 Task: Find connections with filter location Rāyadrug with filter topic #training with filter profile language English with filter current company NIIT Technologies Limited with filter school Veer Bahadur Singh Purvanchal University, Jaunpur with filter industry Defense and Space Manufacturing with filter service category Search Engine Optimization (SEO) with filter keywords title Doctor
Action: Mouse moved to (524, 47)
Screenshot: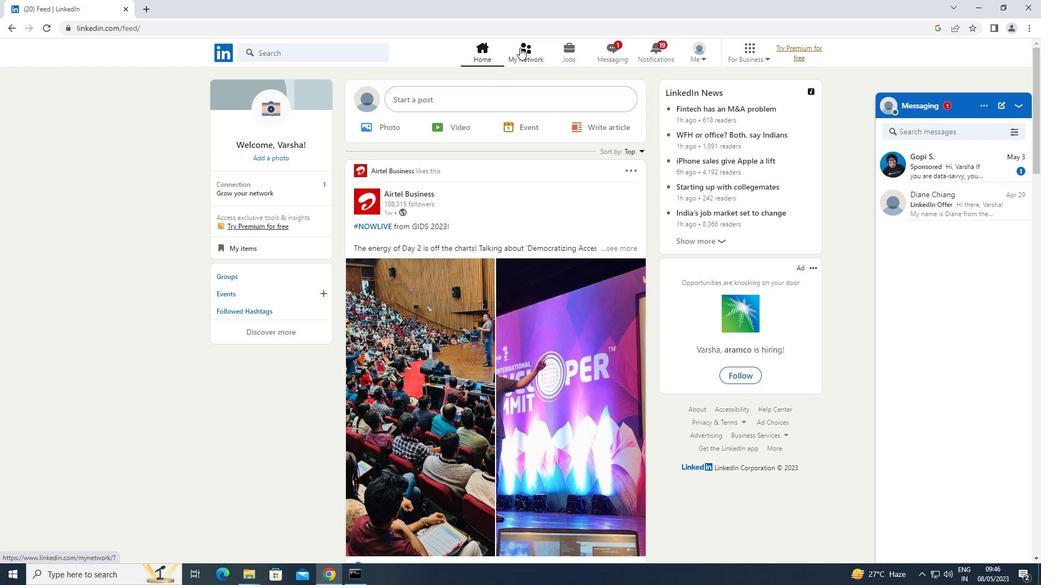 
Action: Mouse pressed left at (524, 47)
Screenshot: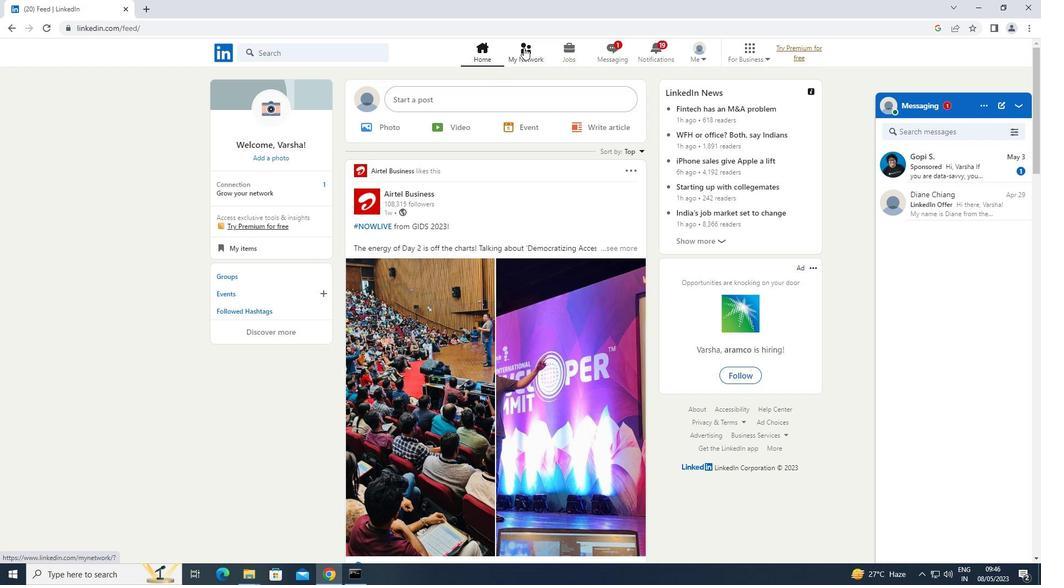 
Action: Mouse moved to (260, 105)
Screenshot: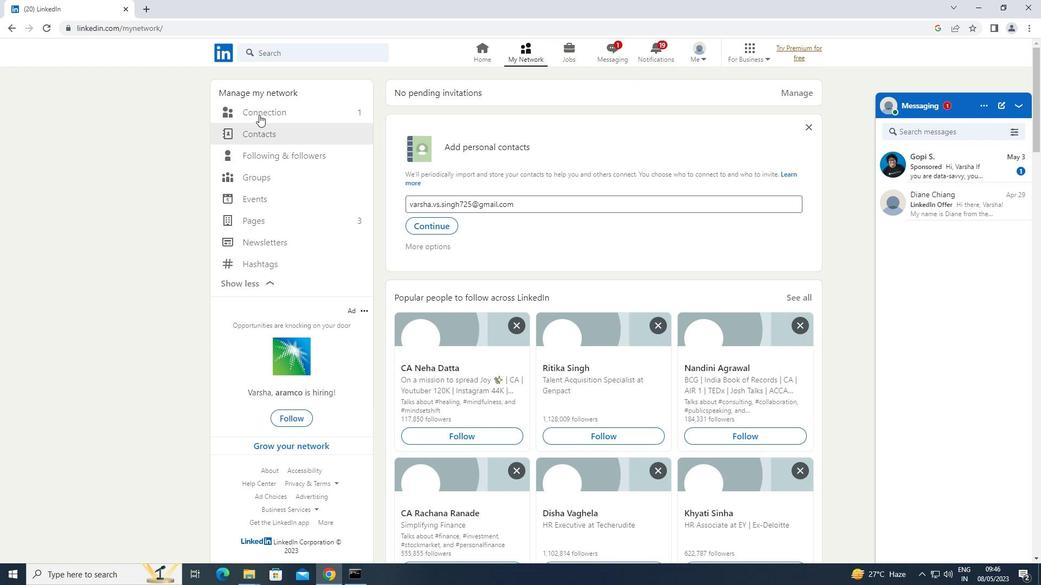 
Action: Mouse pressed left at (260, 105)
Screenshot: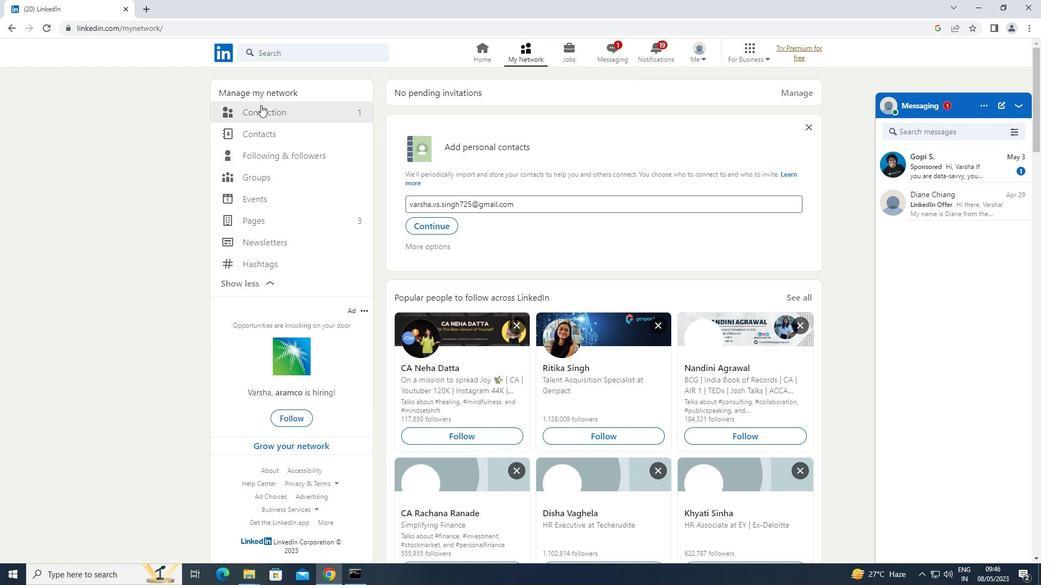 
Action: Mouse moved to (259, 115)
Screenshot: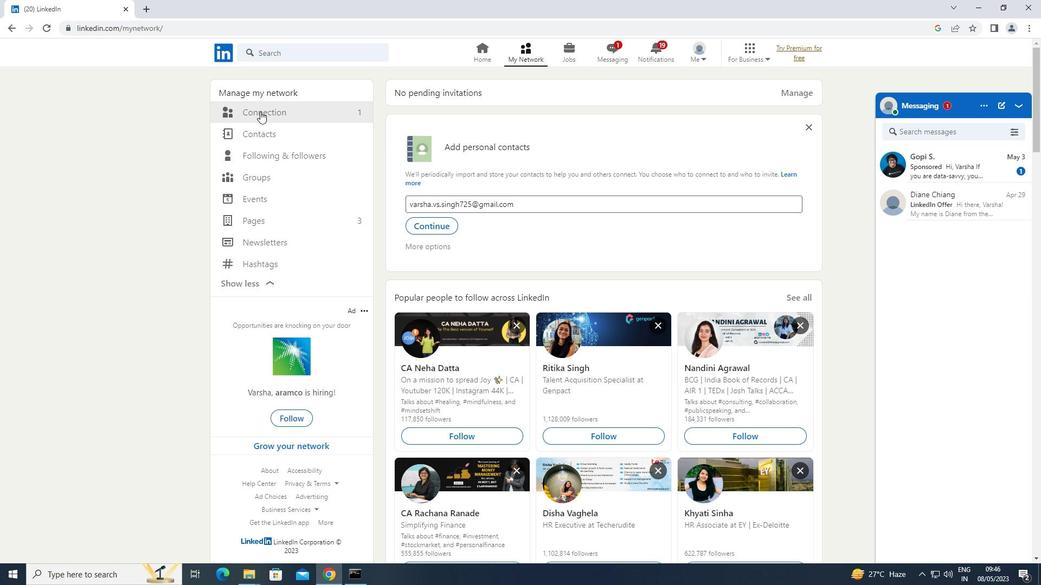 
Action: Mouse pressed left at (259, 115)
Screenshot: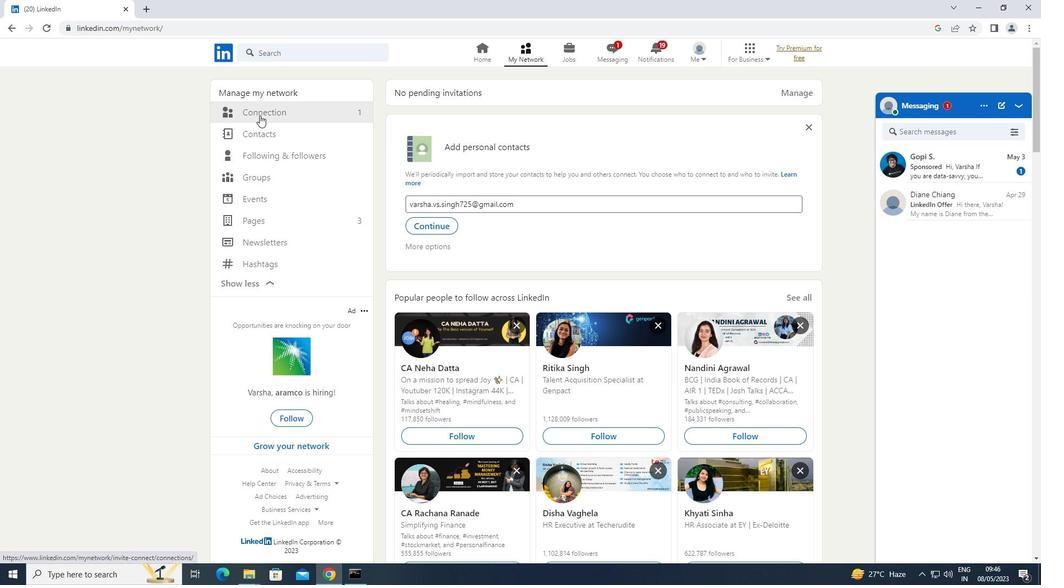 
Action: Mouse moved to (624, 114)
Screenshot: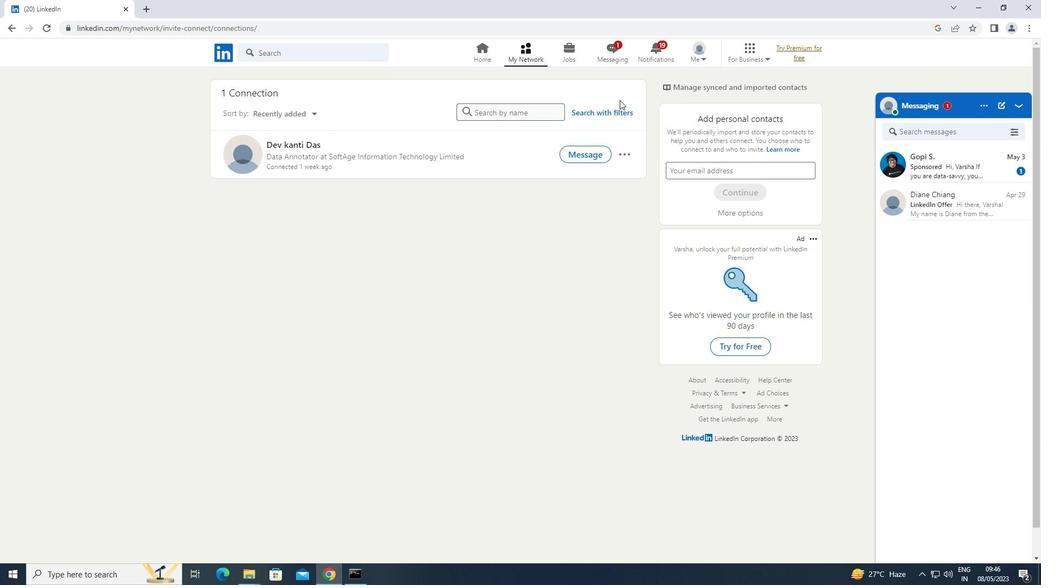 
Action: Mouse pressed left at (624, 114)
Screenshot: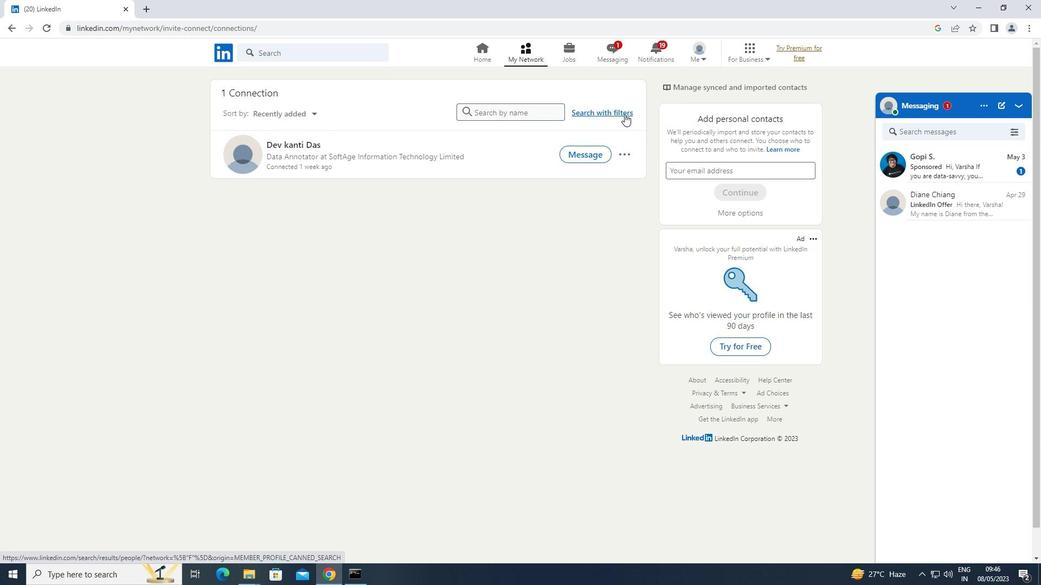 
Action: Mouse moved to (556, 82)
Screenshot: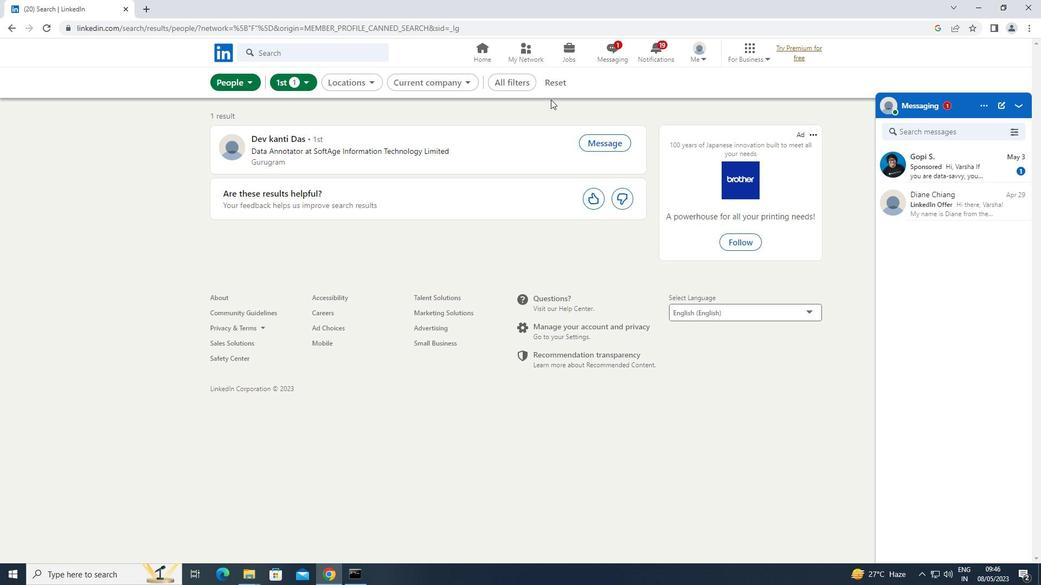 
Action: Mouse pressed left at (556, 82)
Screenshot: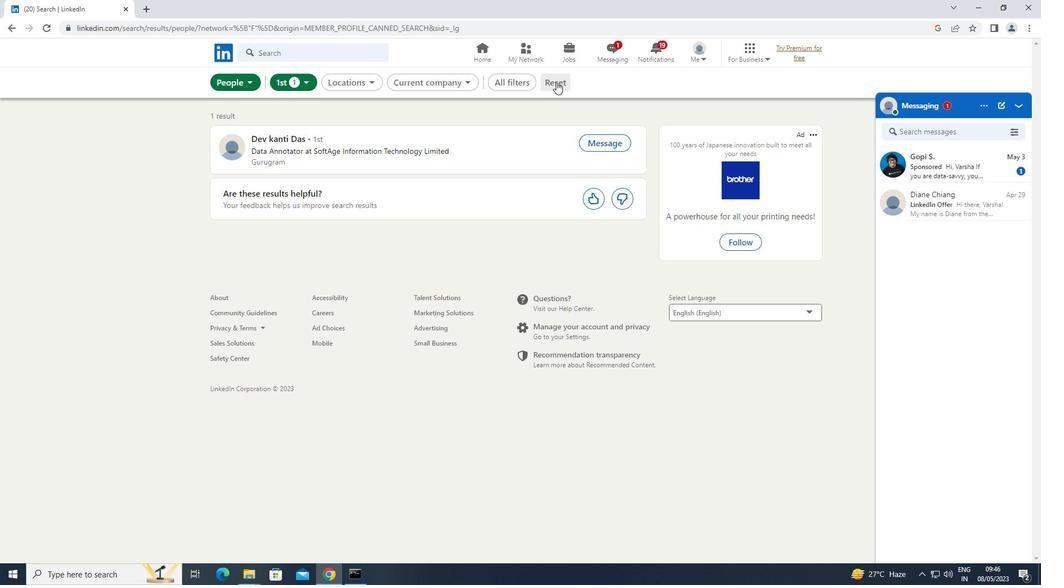 
Action: Mouse moved to (555, 82)
Screenshot: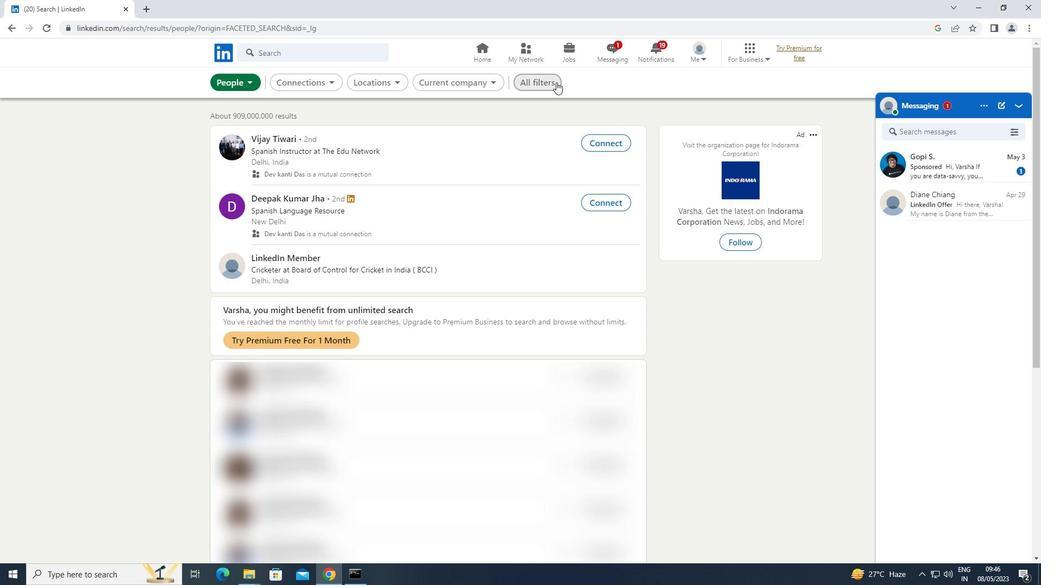 
Action: Mouse pressed left at (555, 82)
Screenshot: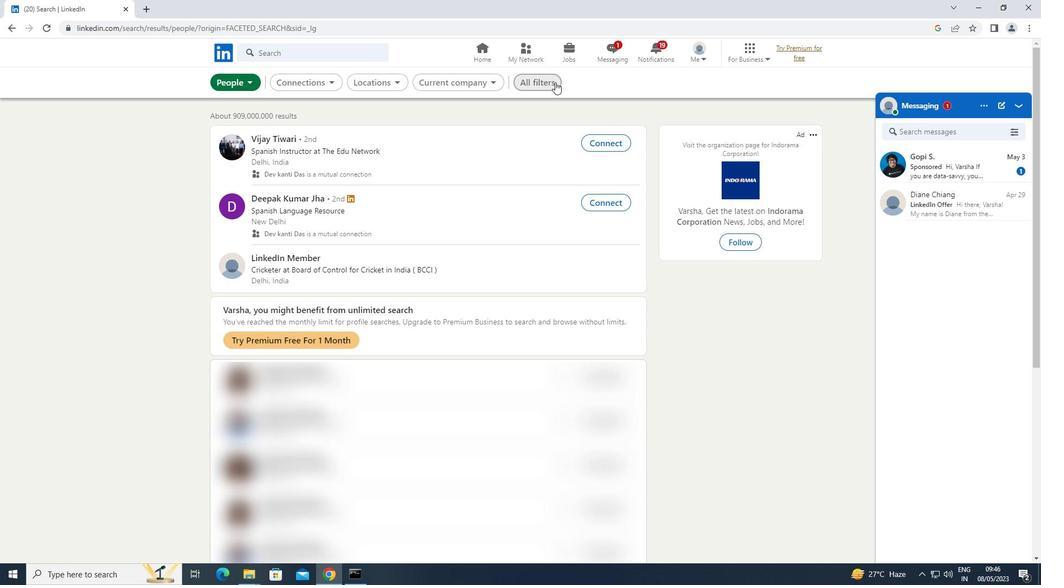 
Action: Mouse moved to (852, 228)
Screenshot: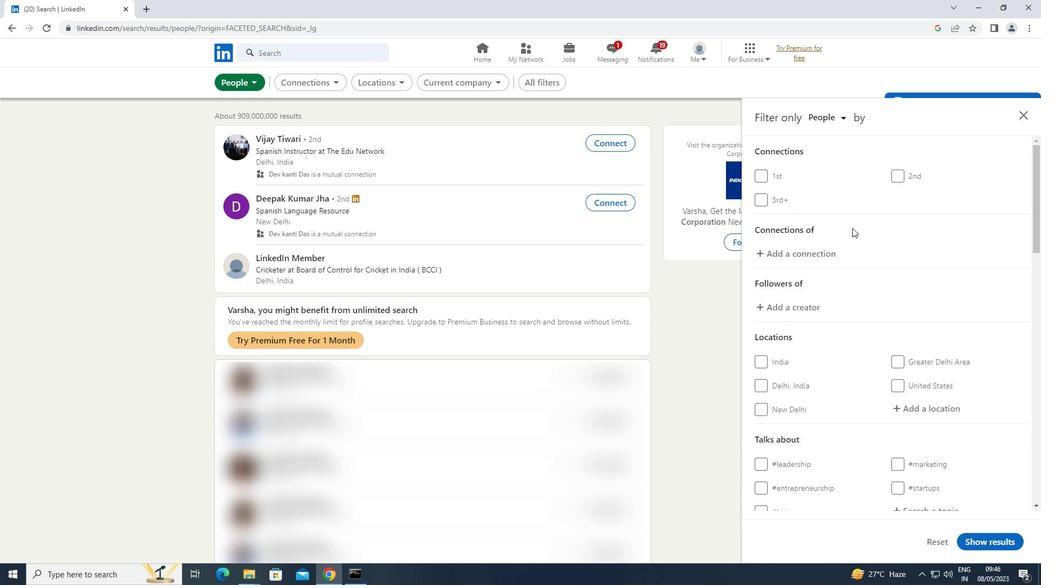 
Action: Mouse scrolled (852, 228) with delta (0, 0)
Screenshot: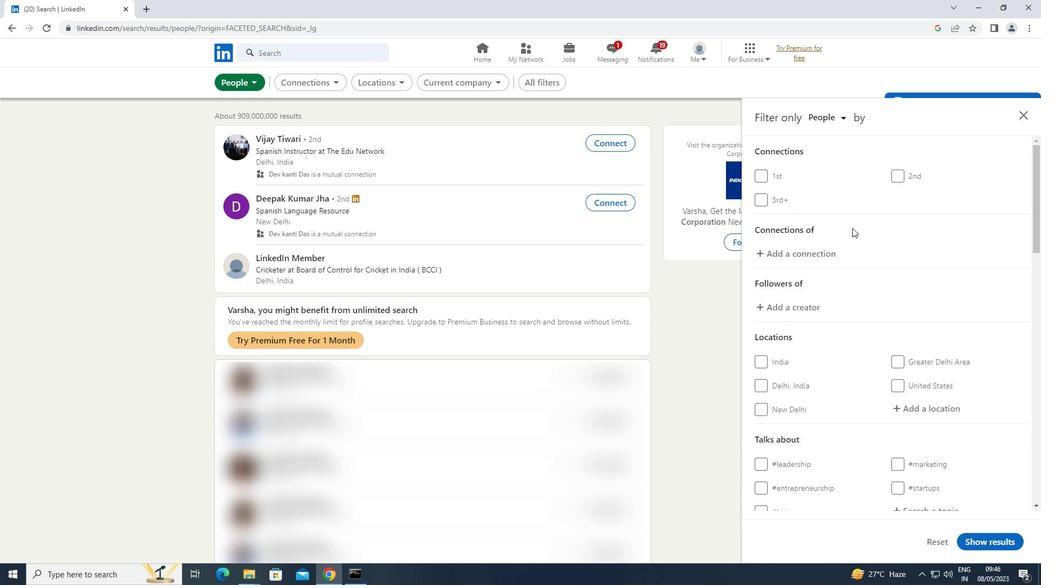 
Action: Mouse scrolled (852, 228) with delta (0, 0)
Screenshot: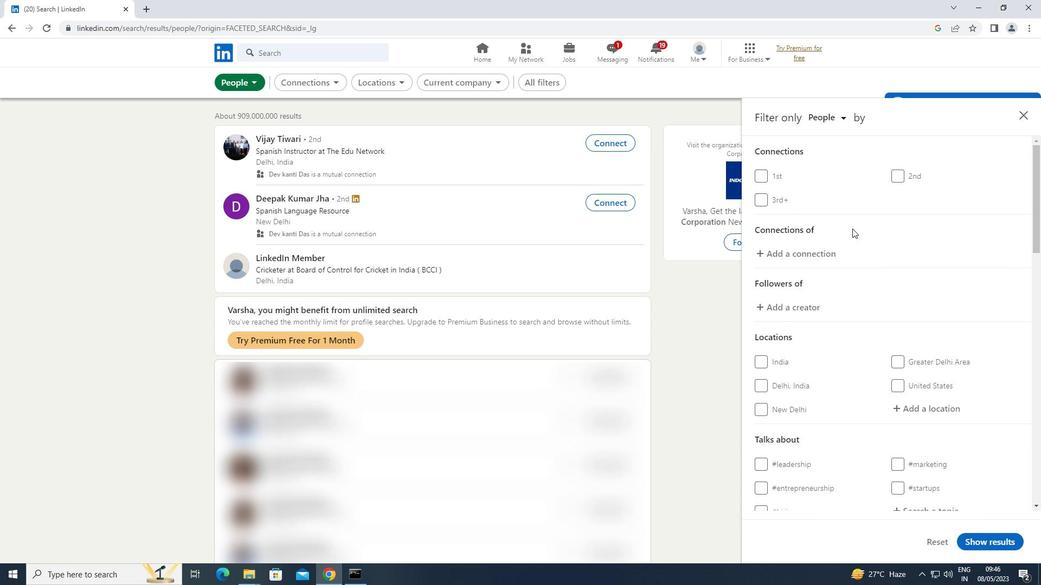 
Action: Mouse moved to (908, 294)
Screenshot: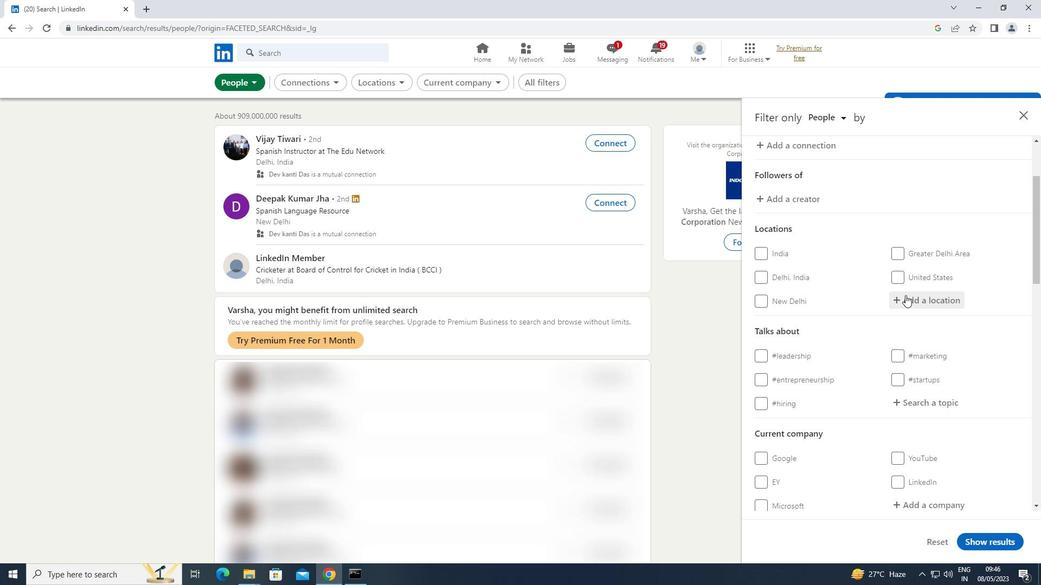 
Action: Mouse pressed left at (908, 294)
Screenshot: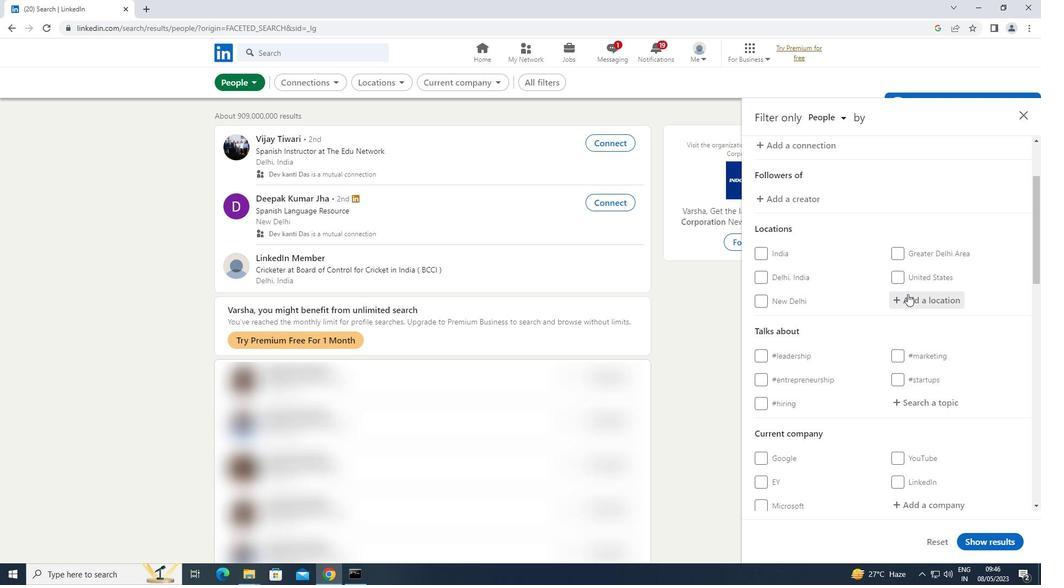 
Action: Key pressed <Key.shift>RAYADRUG
Screenshot: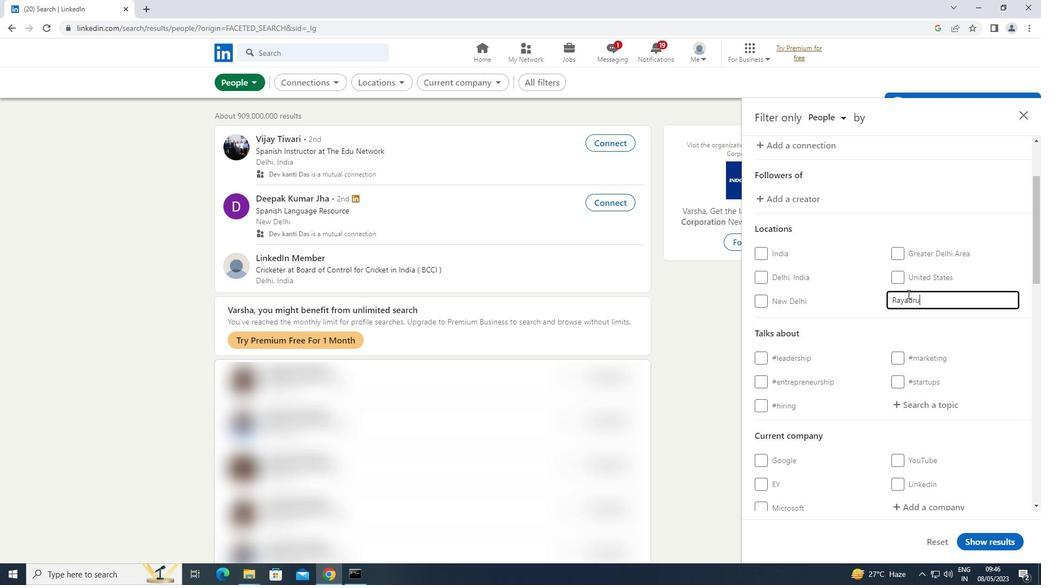 
Action: Mouse moved to (920, 352)
Screenshot: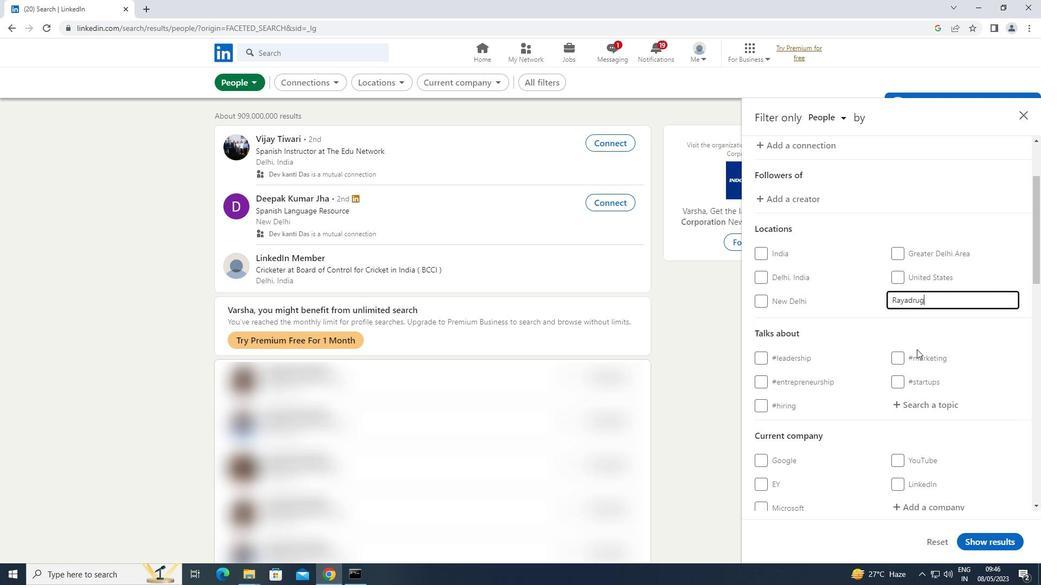 
Action: Mouse scrolled (920, 351) with delta (0, 0)
Screenshot: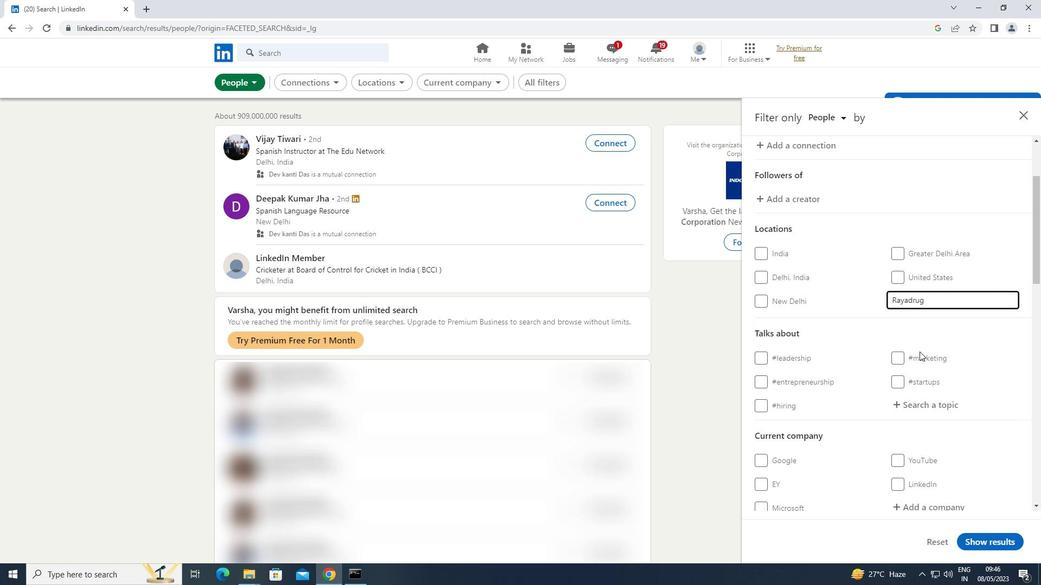 
Action: Mouse moved to (936, 346)
Screenshot: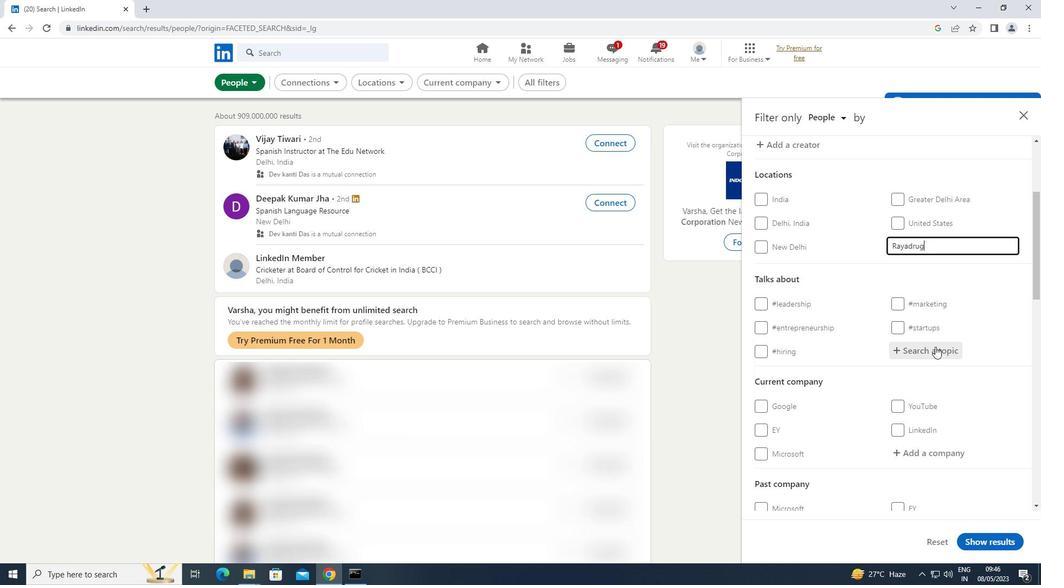 
Action: Mouse pressed left at (936, 346)
Screenshot: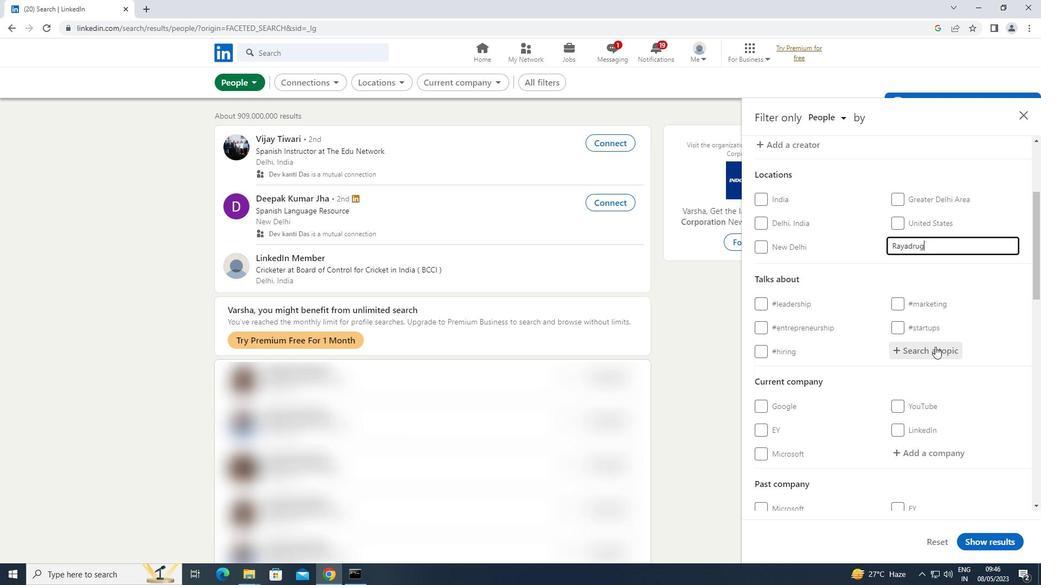 
Action: Key pressed TRAINING
Screenshot: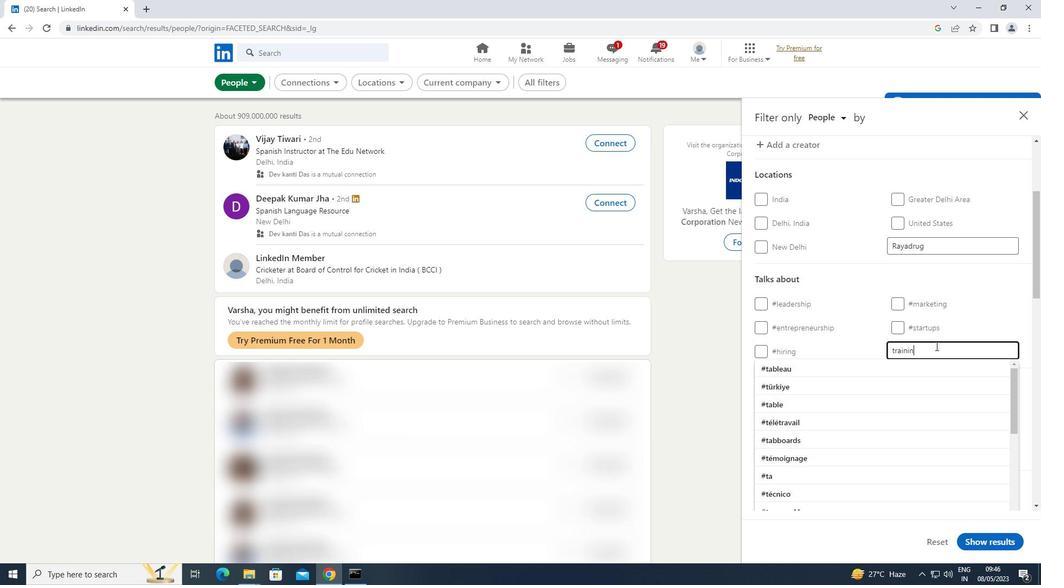 
Action: Mouse moved to (847, 366)
Screenshot: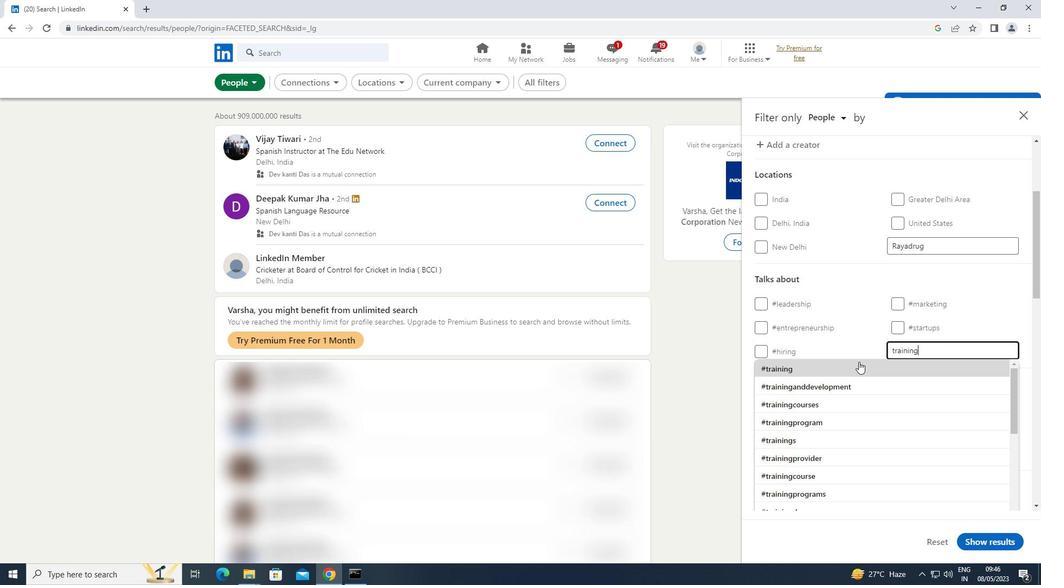 
Action: Mouse pressed left at (847, 366)
Screenshot: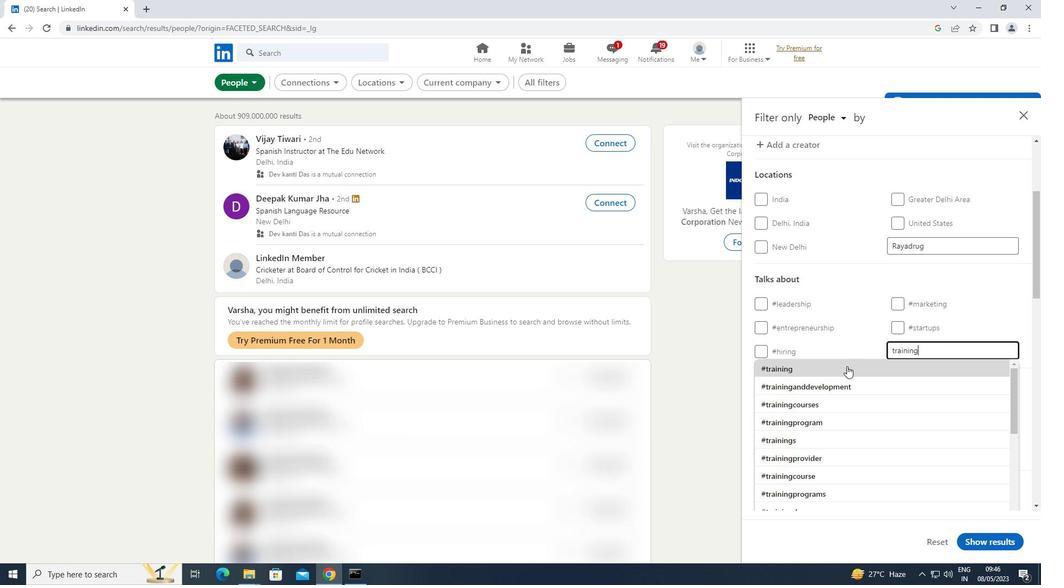 
Action: Mouse scrolled (847, 366) with delta (0, 0)
Screenshot: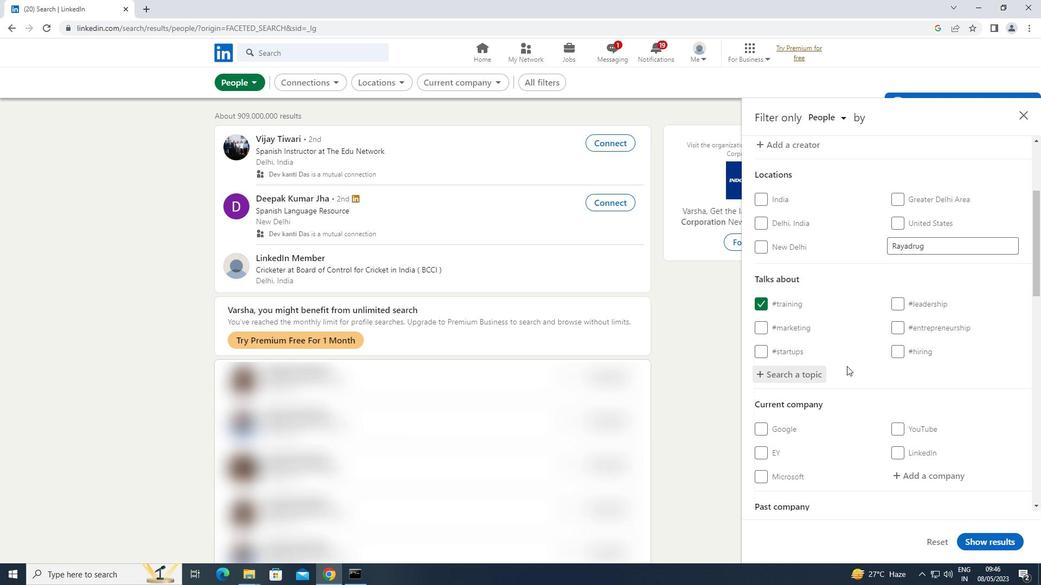 
Action: Mouse scrolled (847, 366) with delta (0, 0)
Screenshot: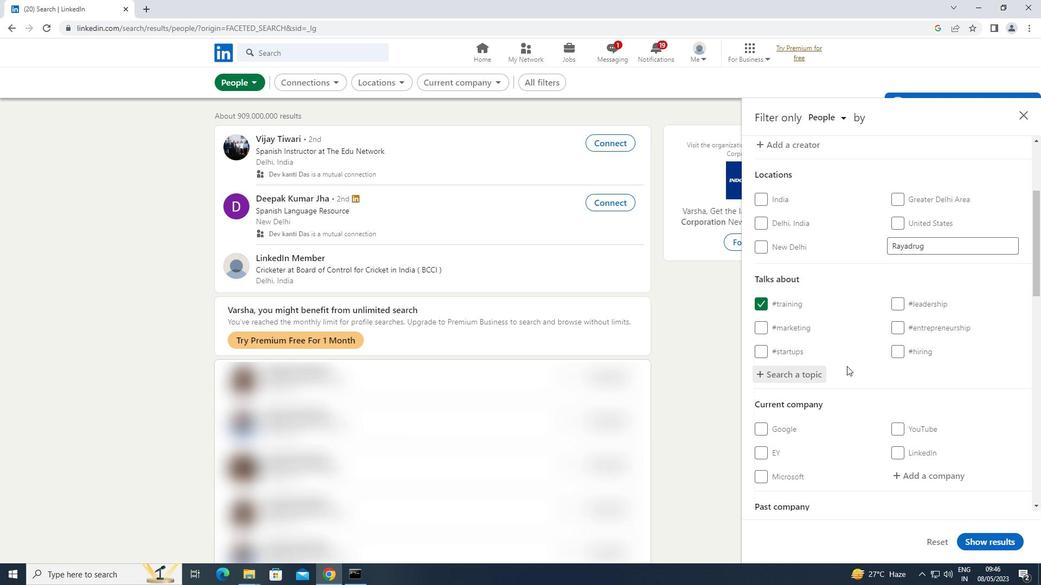 
Action: Mouse scrolled (847, 366) with delta (0, 0)
Screenshot: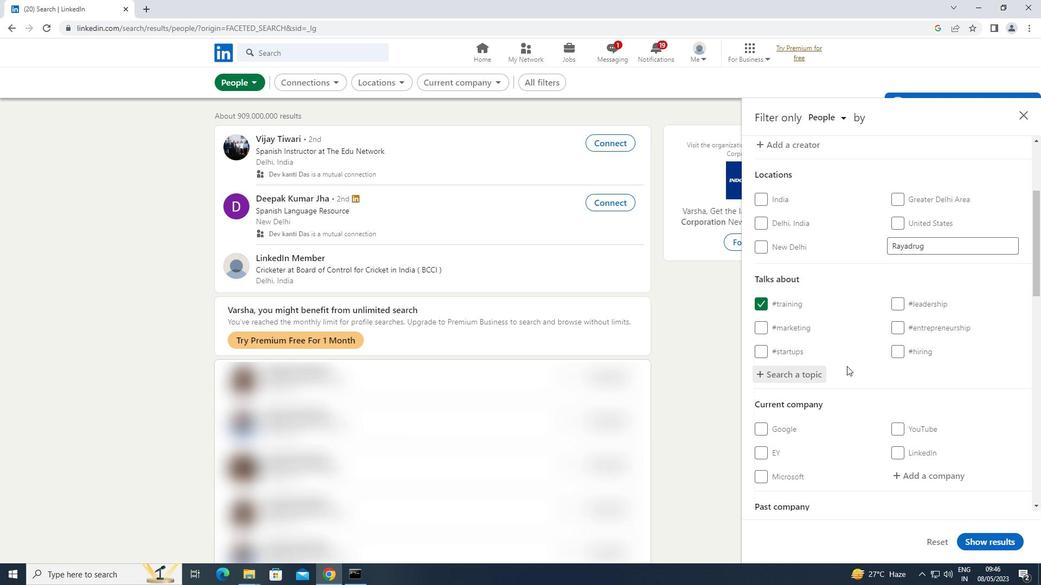 
Action: Mouse scrolled (847, 366) with delta (0, 0)
Screenshot: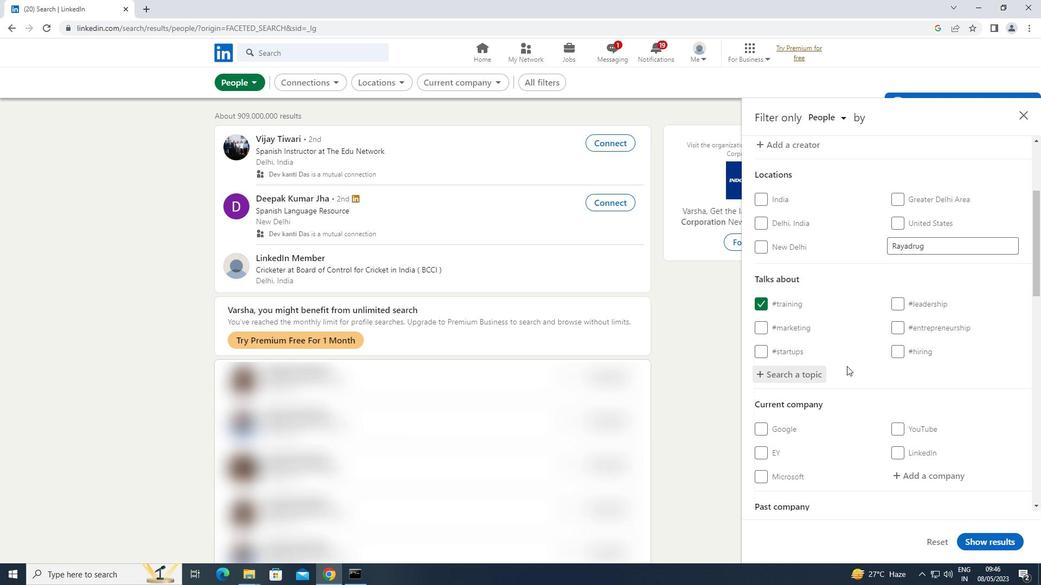 
Action: Mouse scrolled (847, 366) with delta (0, 0)
Screenshot: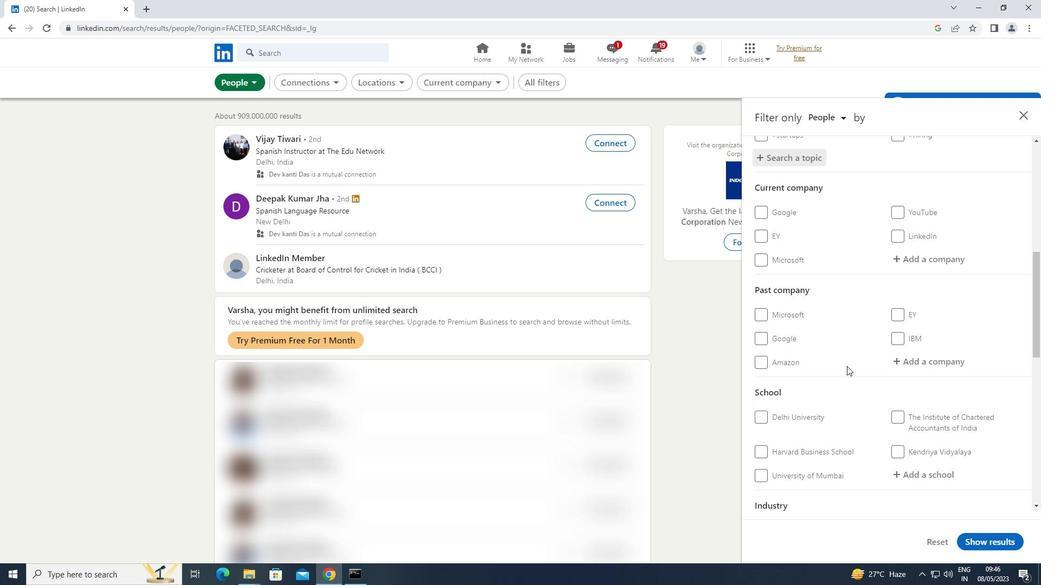 
Action: Mouse scrolled (847, 366) with delta (0, 0)
Screenshot: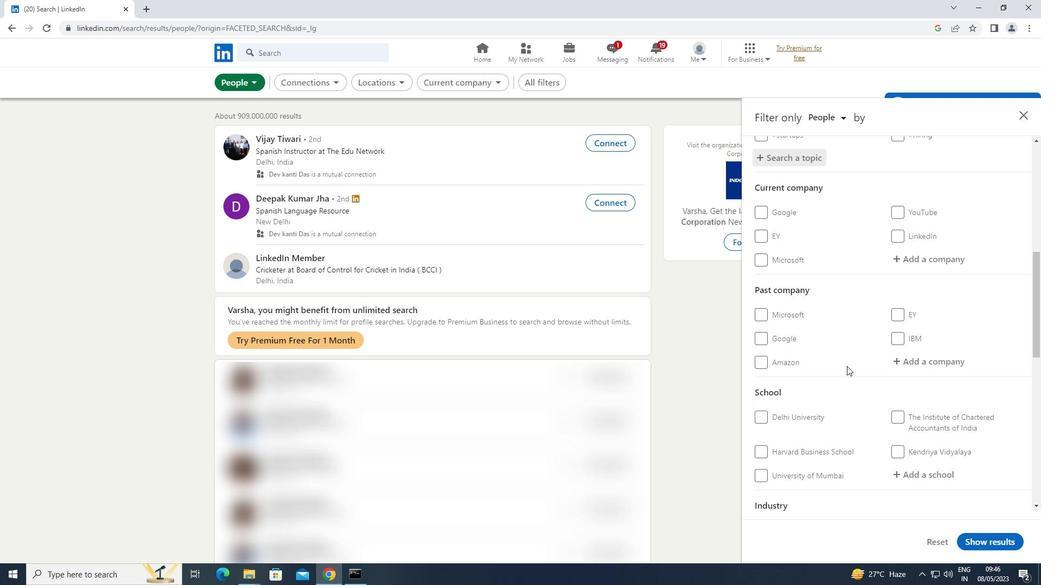 
Action: Mouse scrolled (847, 366) with delta (0, 0)
Screenshot: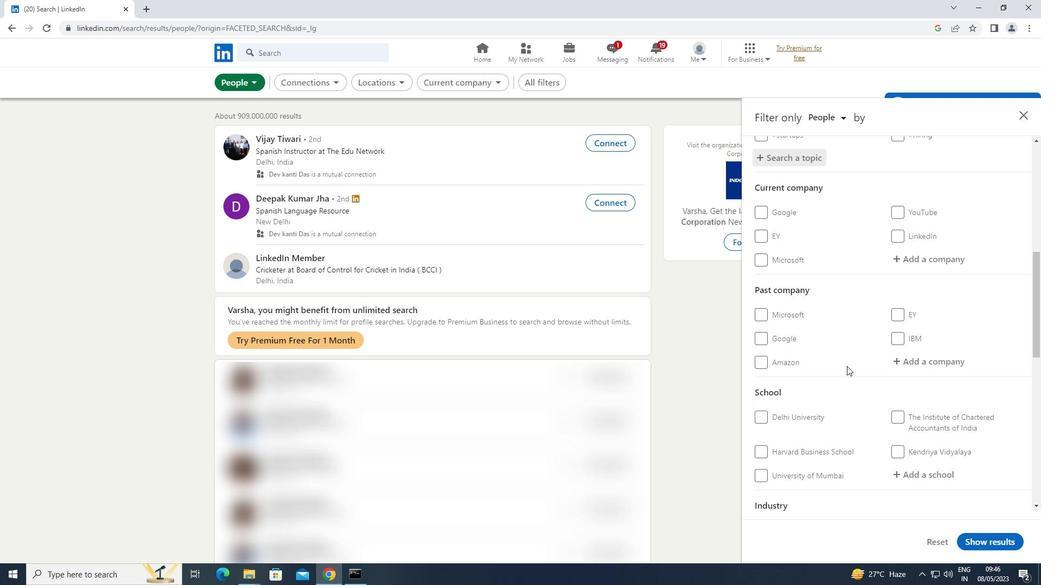 
Action: Mouse scrolled (847, 366) with delta (0, 0)
Screenshot: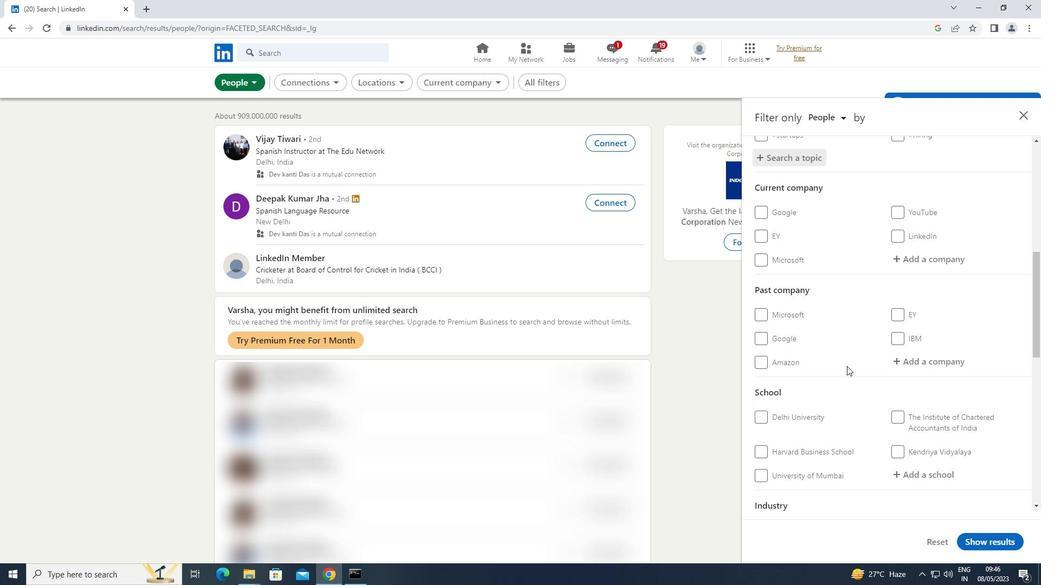 
Action: Mouse scrolled (847, 366) with delta (0, 0)
Screenshot: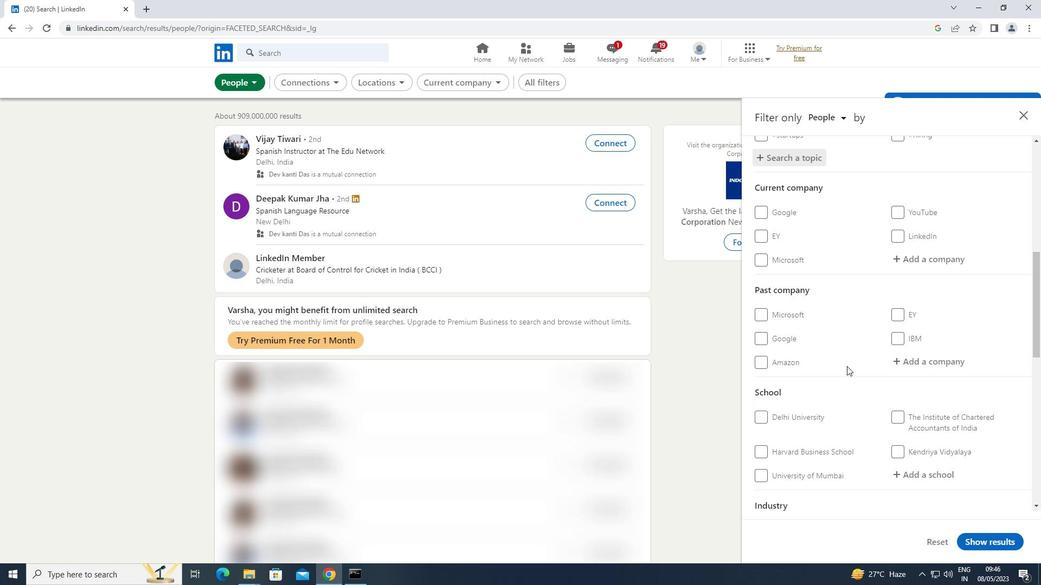 
Action: Mouse moved to (760, 384)
Screenshot: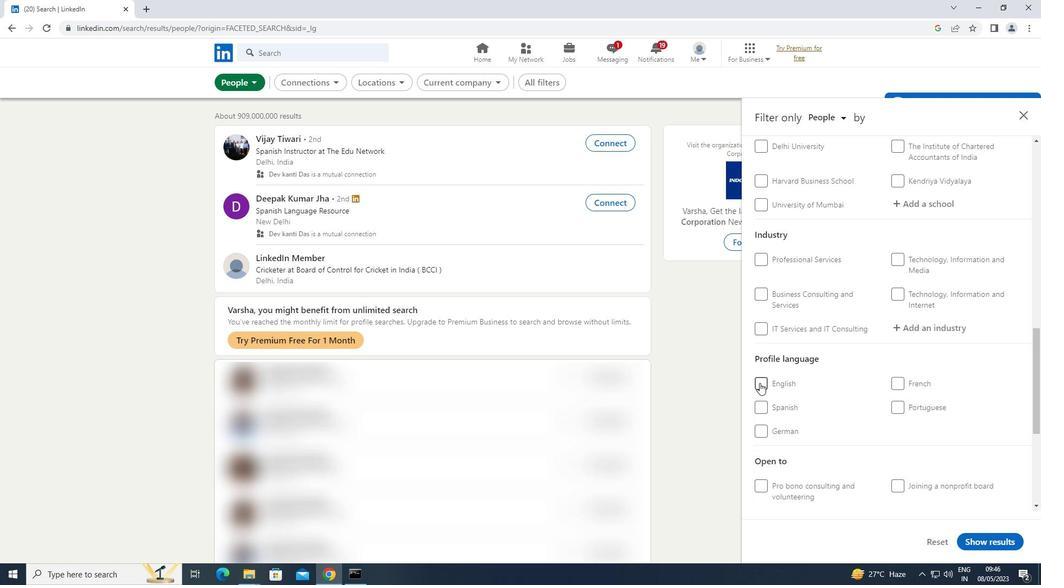 
Action: Mouse pressed left at (760, 384)
Screenshot: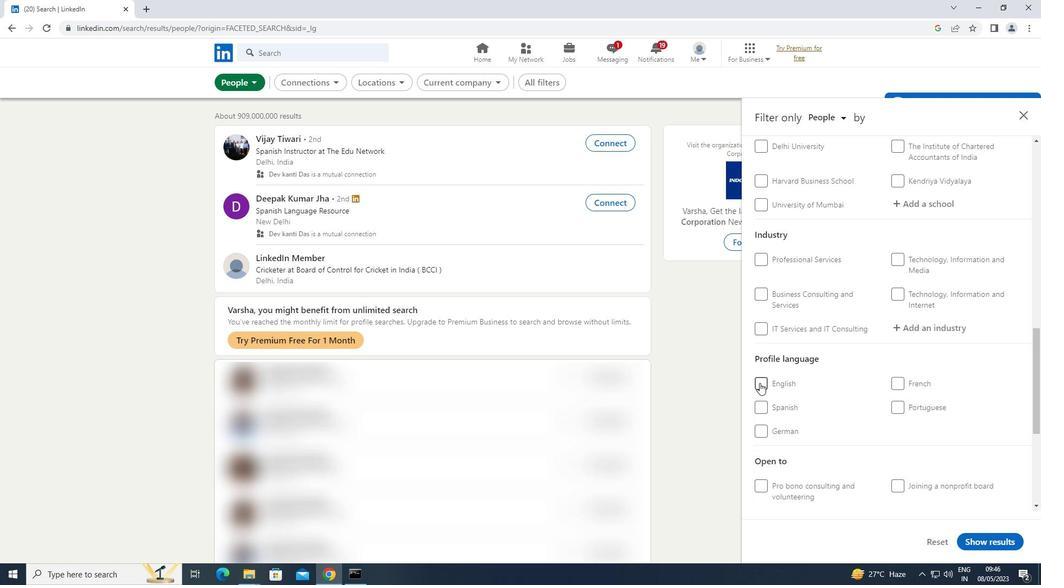 
Action: Mouse moved to (760, 381)
Screenshot: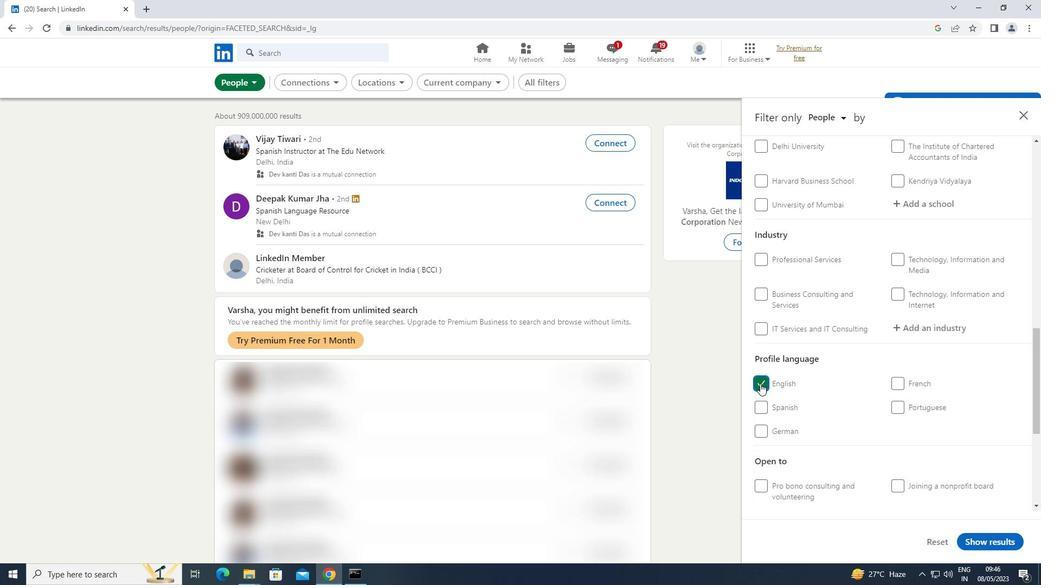 
Action: Mouse scrolled (760, 381) with delta (0, 0)
Screenshot: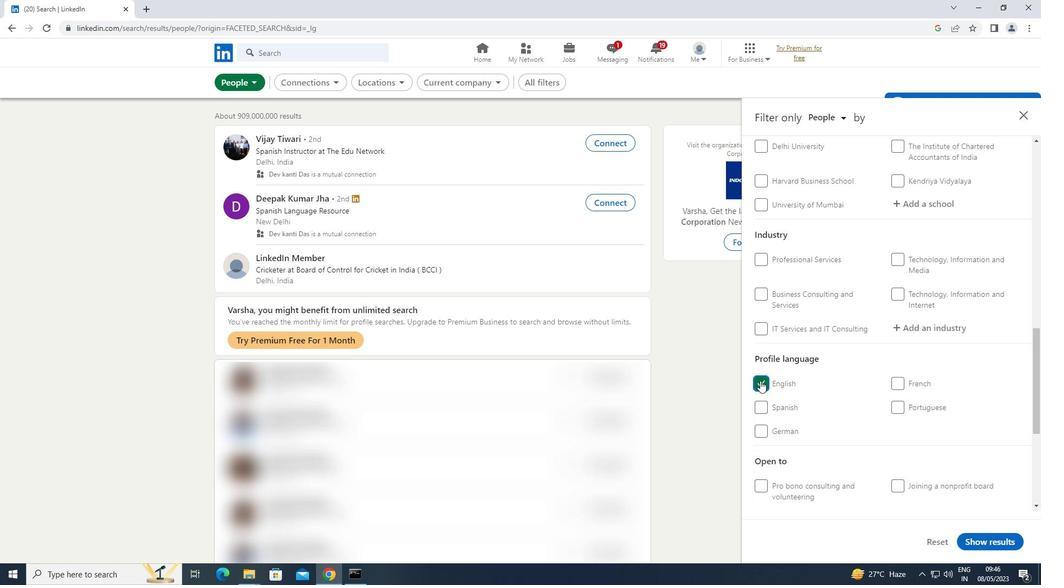 
Action: Mouse scrolled (760, 381) with delta (0, 0)
Screenshot: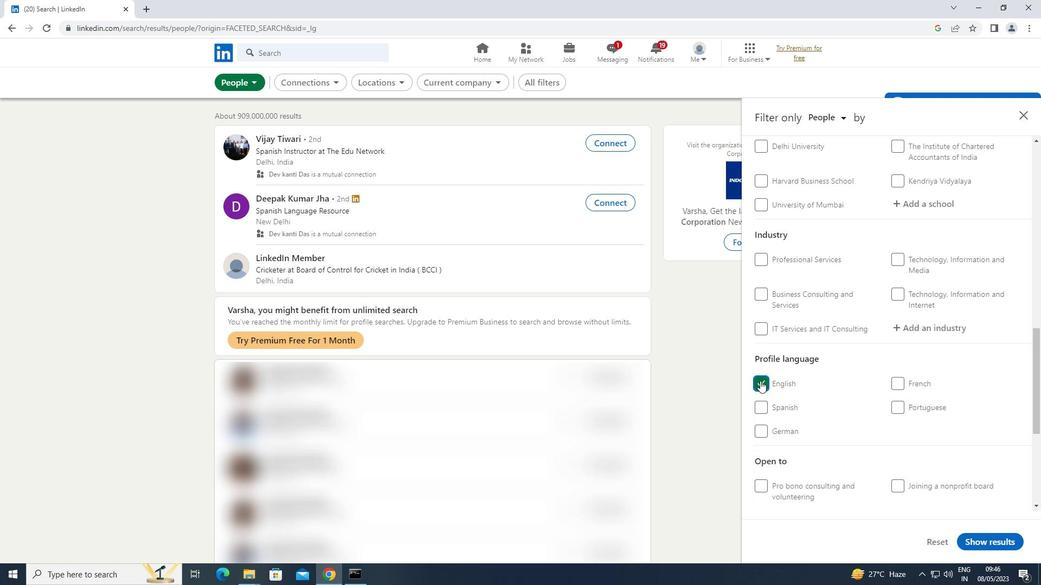 
Action: Mouse moved to (760, 379)
Screenshot: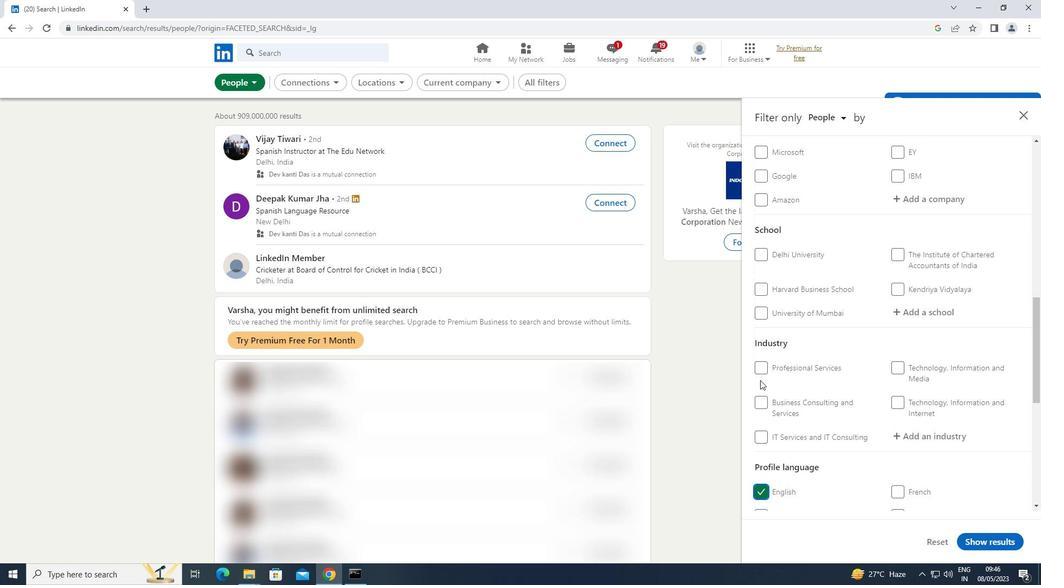 
Action: Mouse scrolled (760, 380) with delta (0, 0)
Screenshot: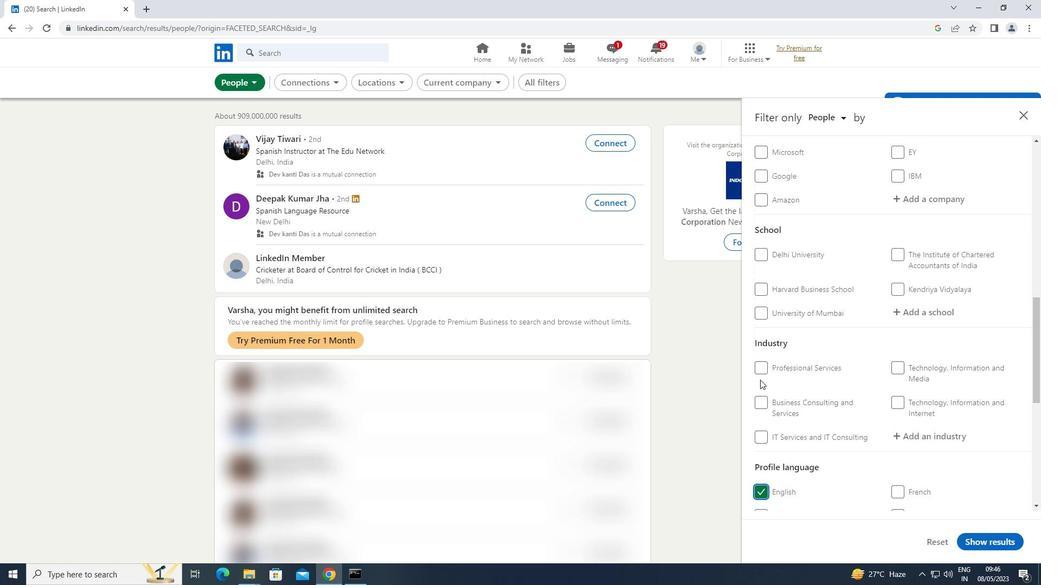 
Action: Mouse scrolled (760, 380) with delta (0, 0)
Screenshot: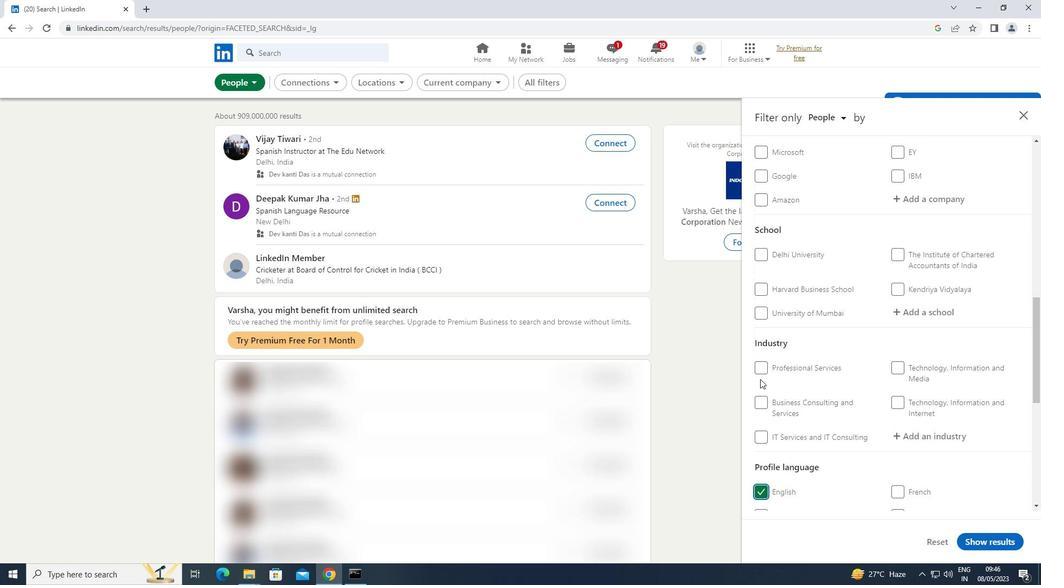 
Action: Mouse scrolled (760, 380) with delta (0, 0)
Screenshot: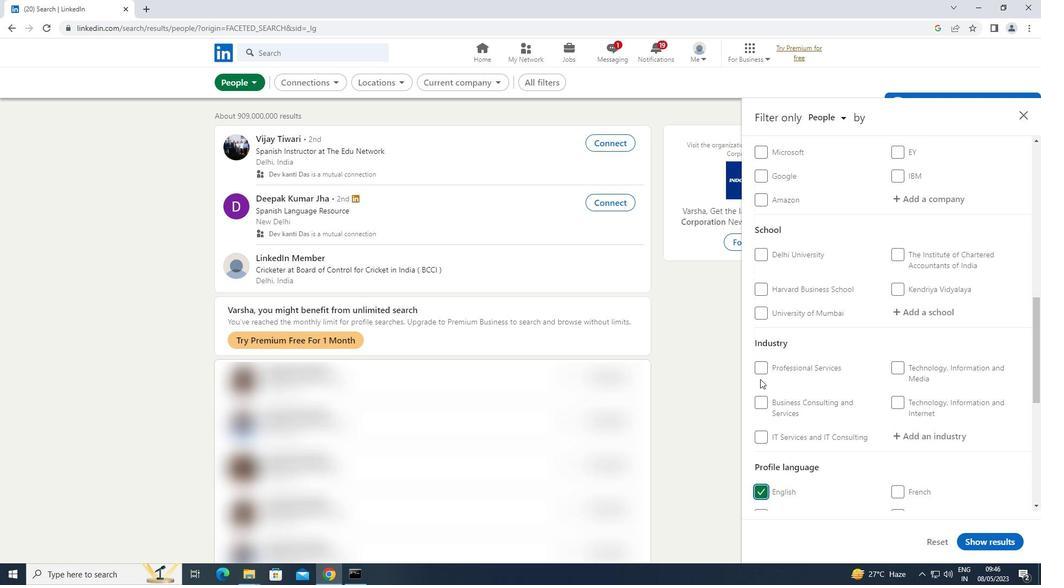 
Action: Mouse moved to (760, 379)
Screenshot: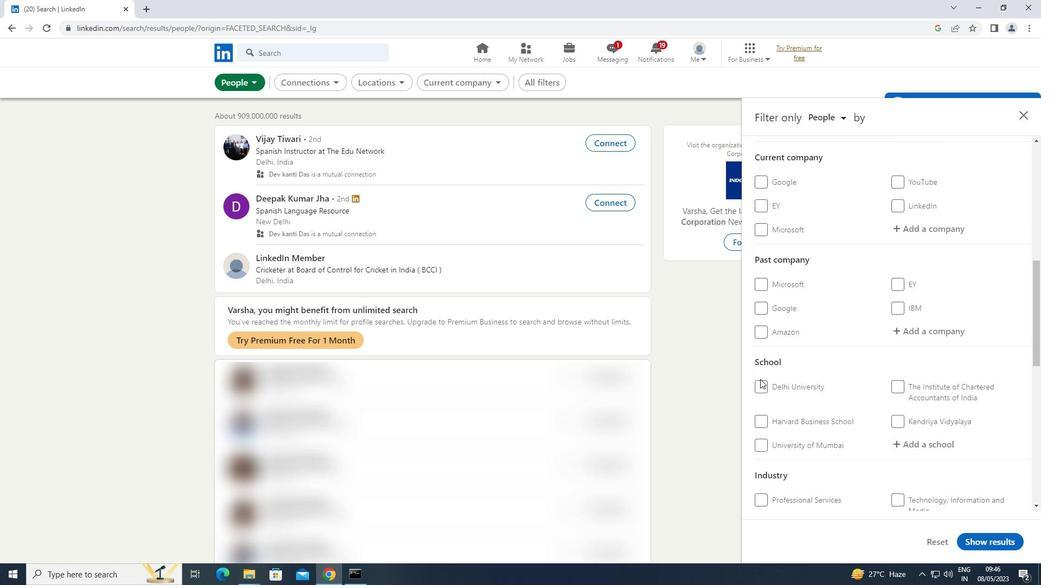
Action: Mouse scrolled (760, 380) with delta (0, 0)
Screenshot: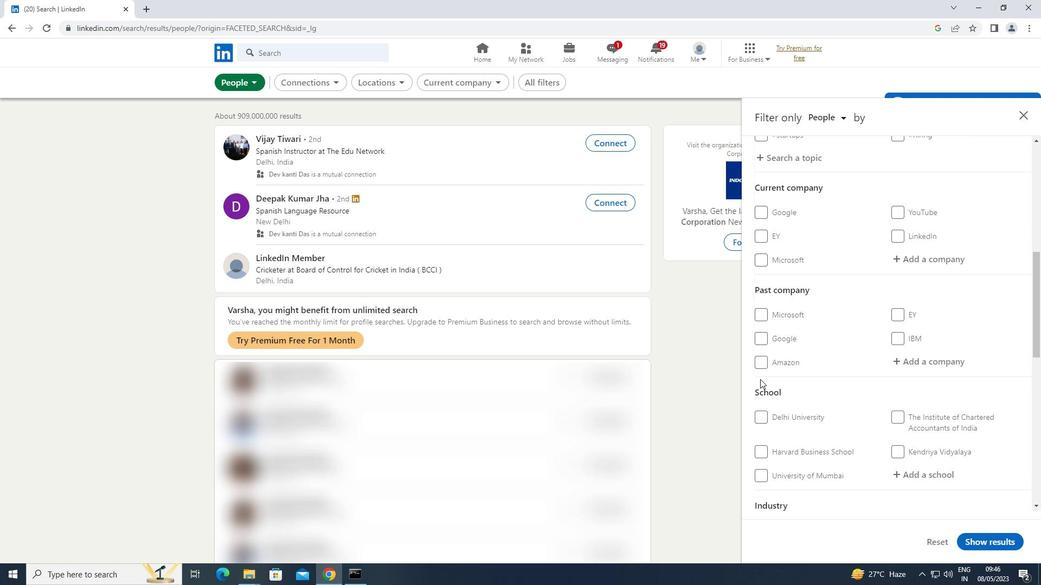 
Action: Mouse moved to (943, 314)
Screenshot: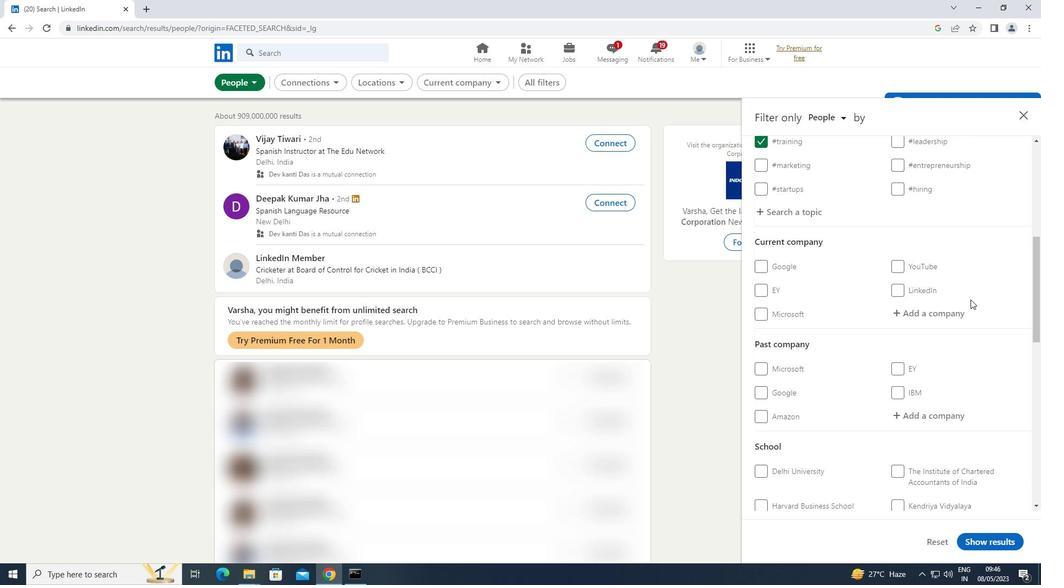 
Action: Mouse pressed left at (943, 314)
Screenshot: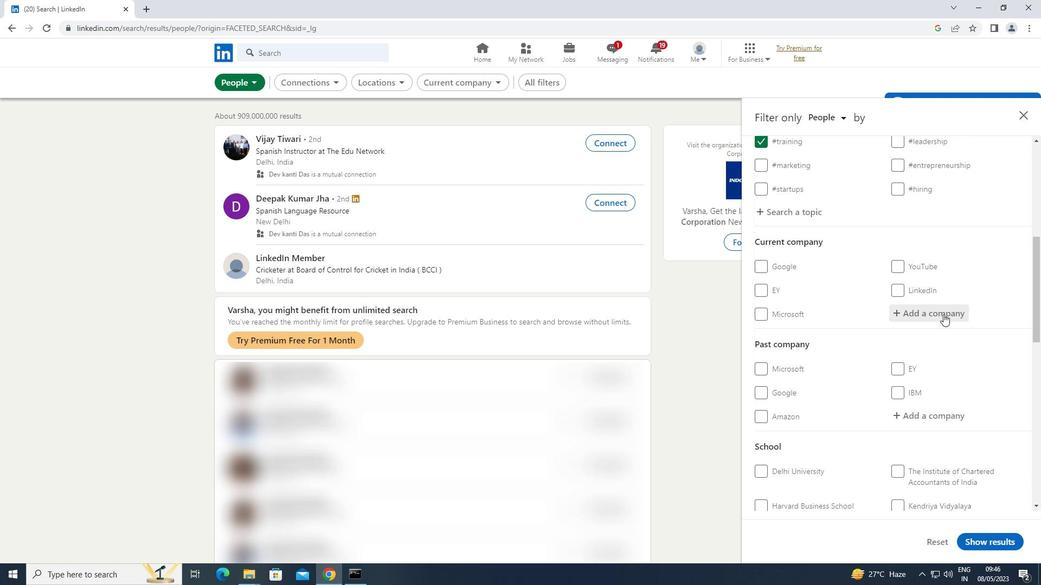
Action: Key pressed <Key.shift>NIIT<Key.space>
Screenshot: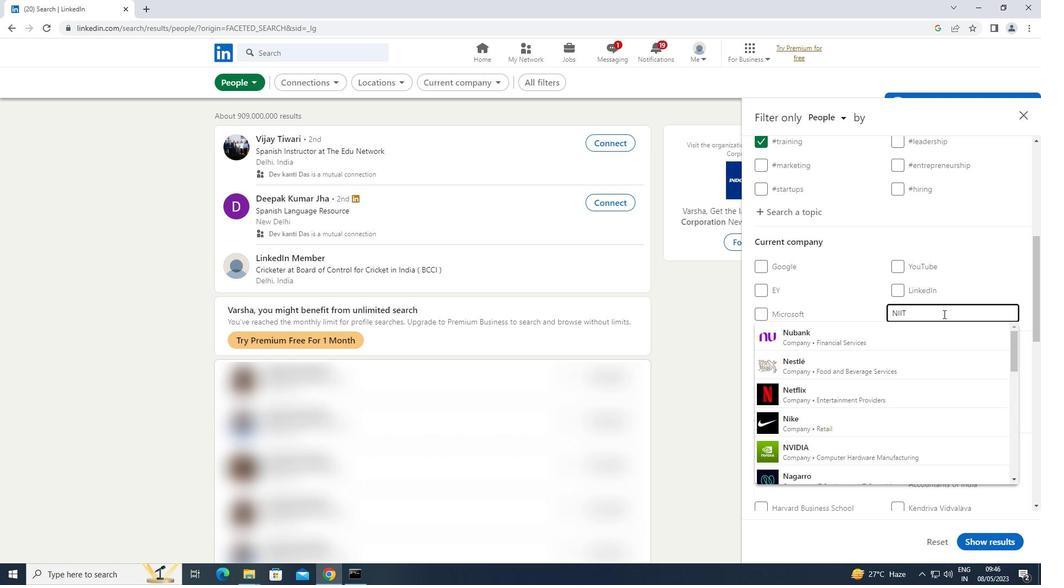 
Action: Mouse moved to (889, 387)
Screenshot: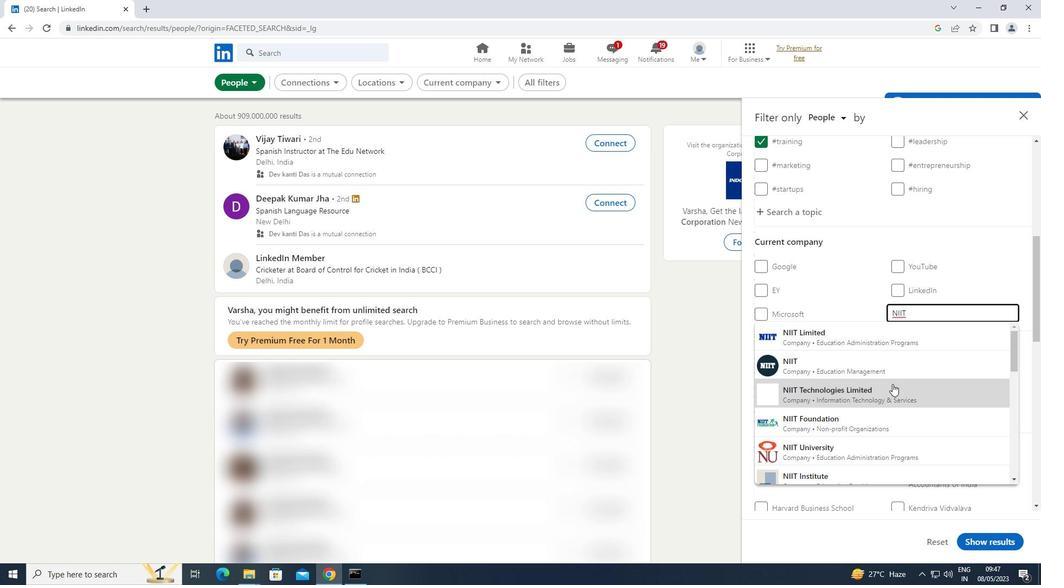 
Action: Mouse pressed left at (889, 387)
Screenshot: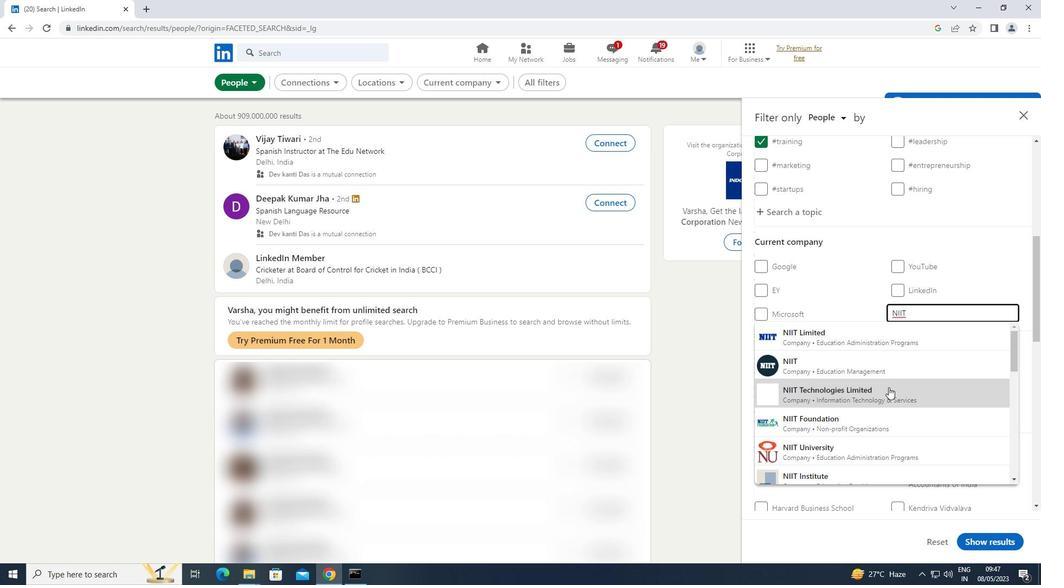 
Action: Mouse moved to (889, 386)
Screenshot: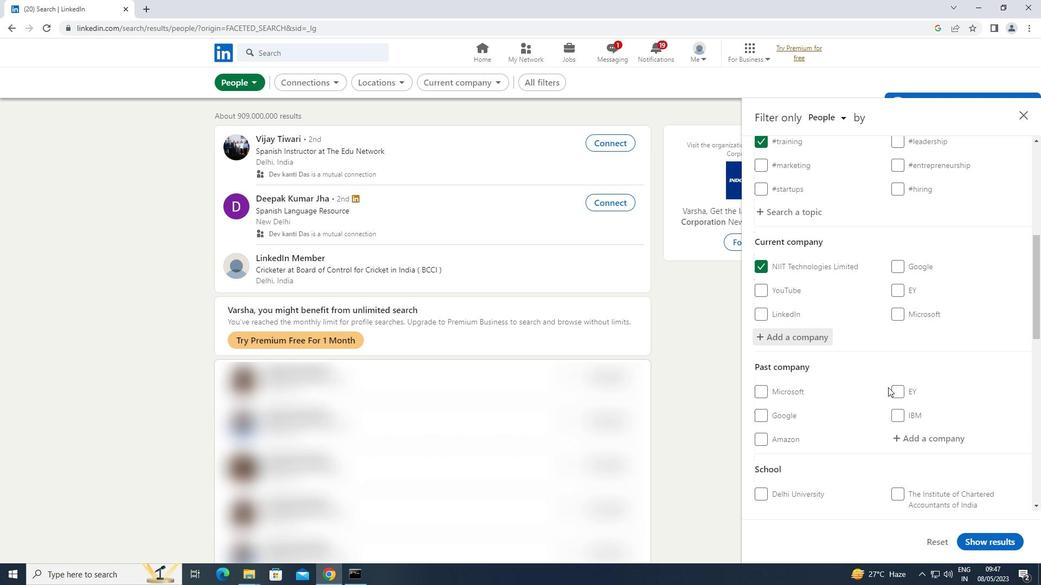 
Action: Mouse scrolled (889, 386) with delta (0, 0)
Screenshot: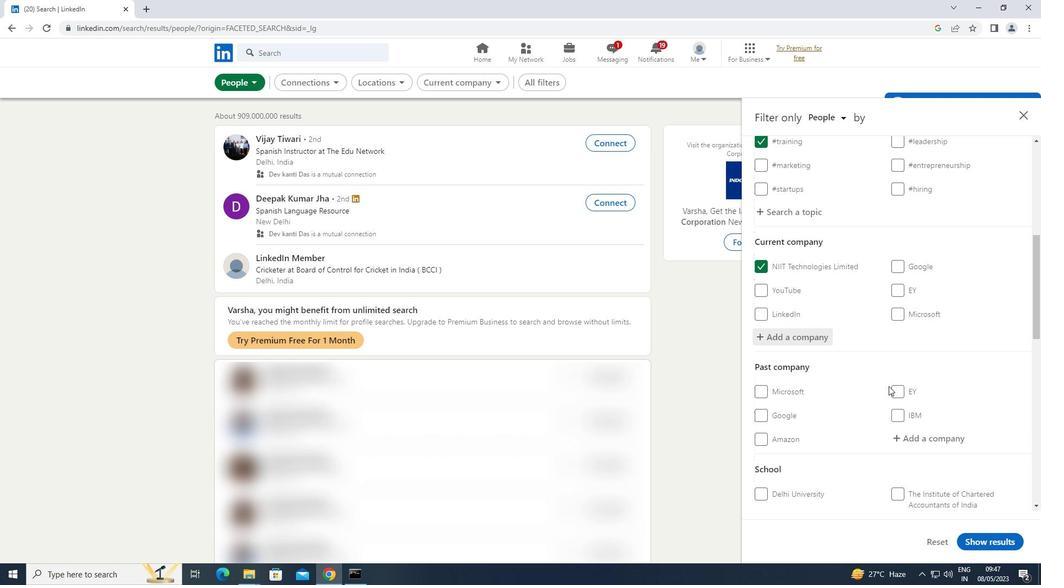 
Action: Mouse scrolled (889, 386) with delta (0, 0)
Screenshot: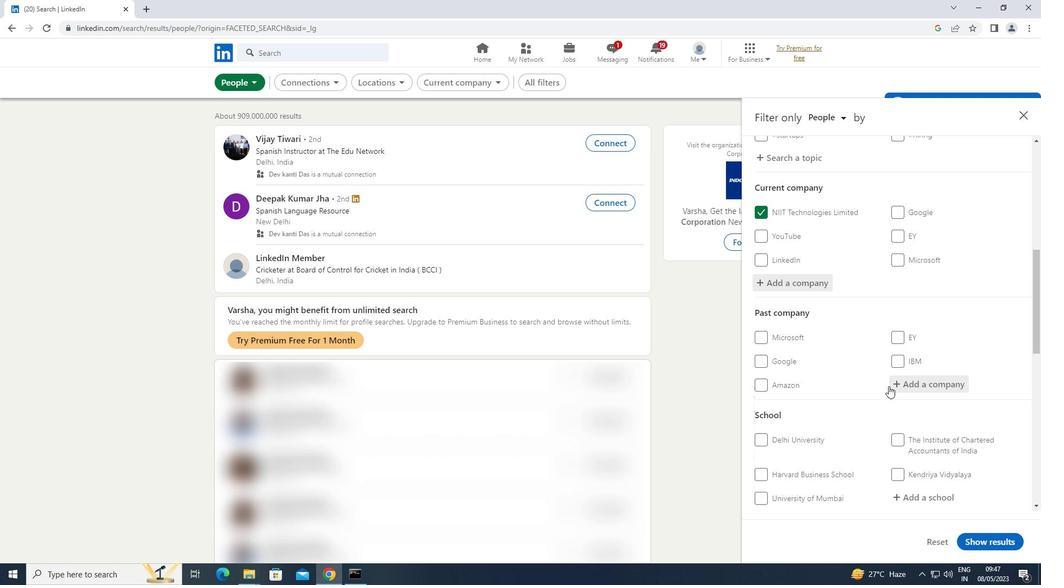 
Action: Mouse scrolled (889, 386) with delta (0, 0)
Screenshot: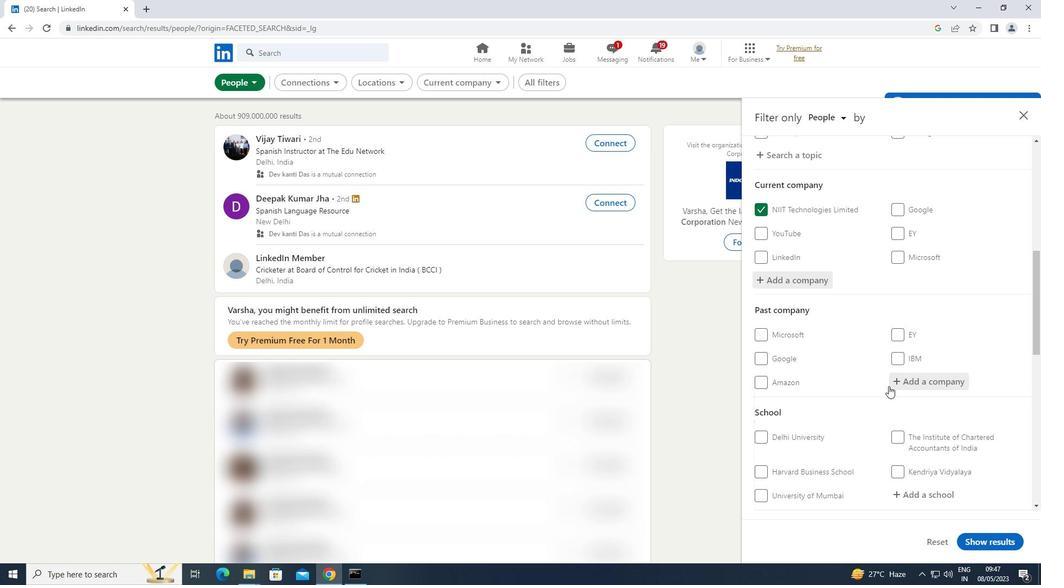 
Action: Mouse moved to (916, 386)
Screenshot: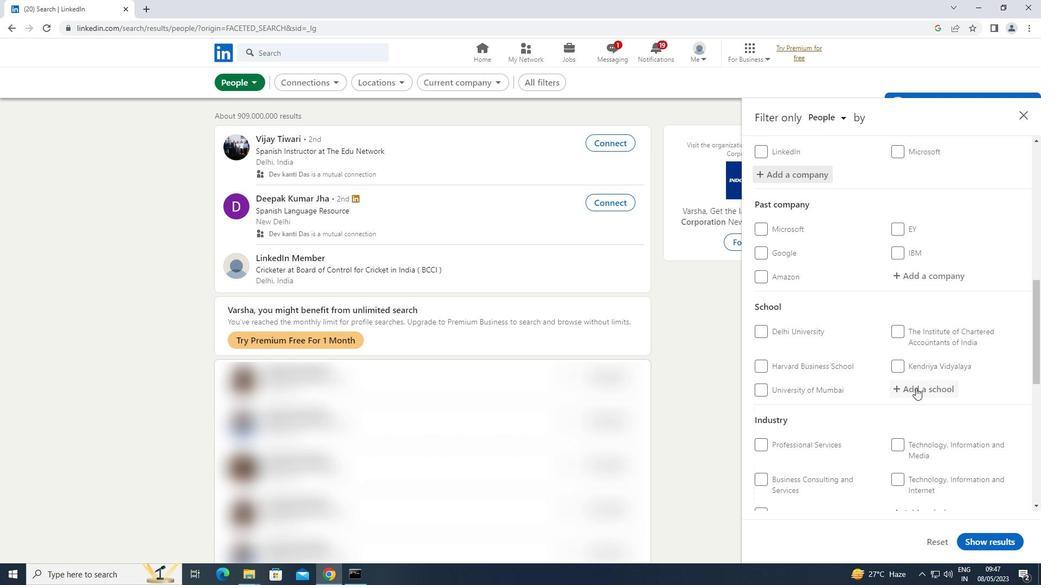 
Action: Mouse pressed left at (916, 386)
Screenshot: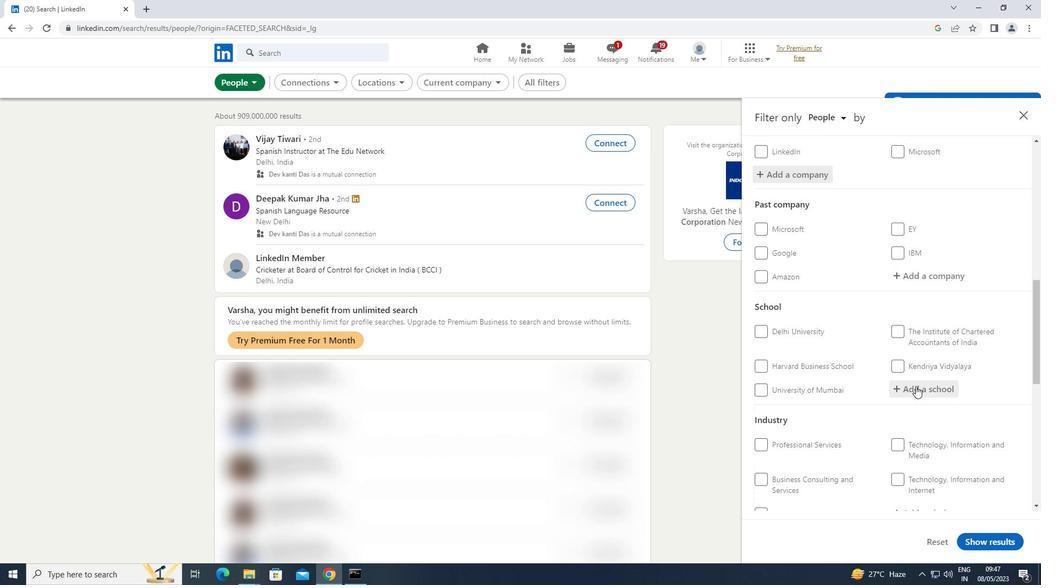 
Action: Key pressed <Key.shift>VEER<Key.space><Key.shift>BAHADU
Screenshot: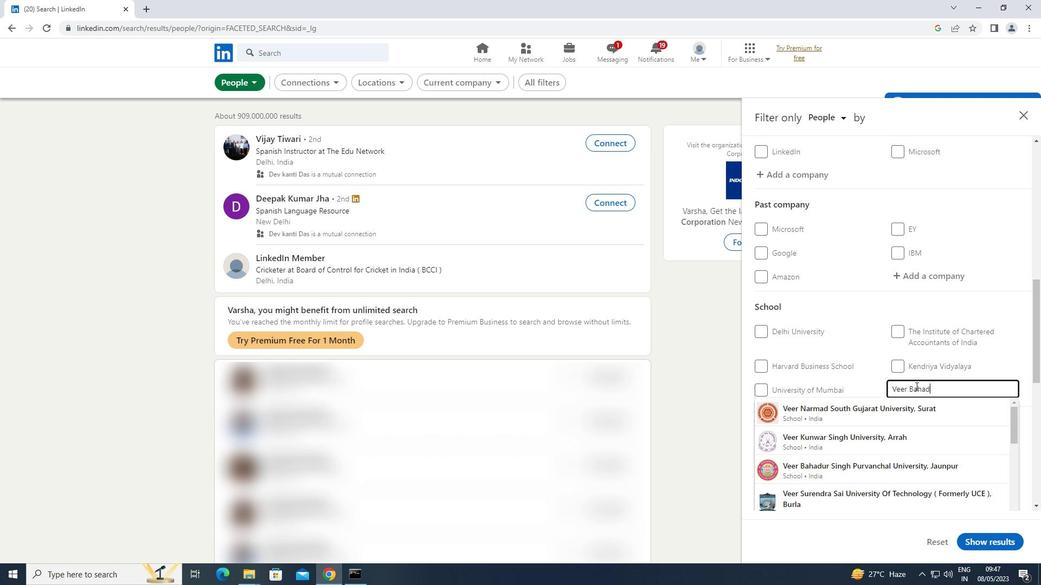 
Action: Mouse moved to (895, 406)
Screenshot: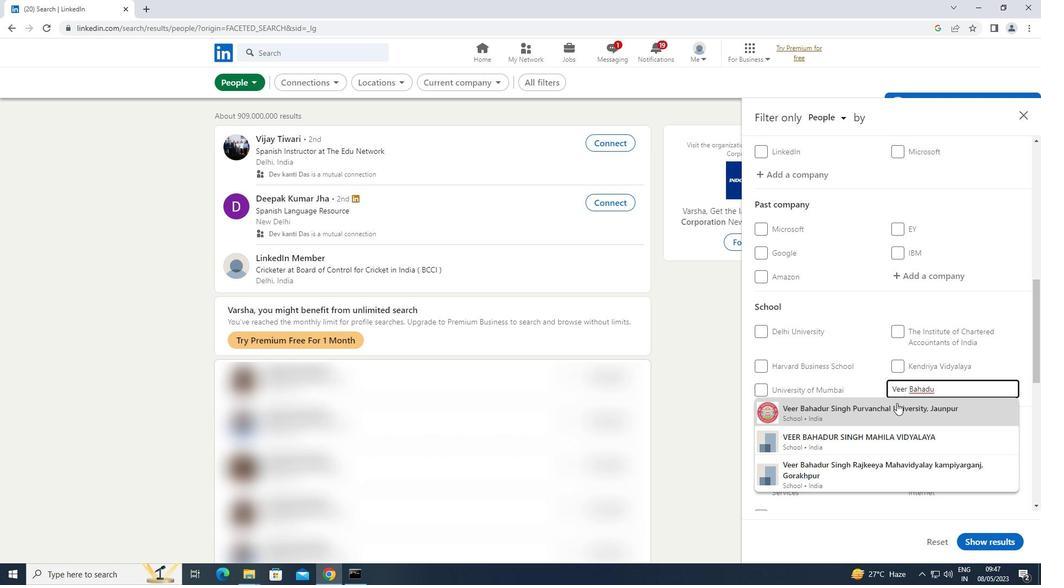 
Action: Mouse pressed left at (895, 406)
Screenshot: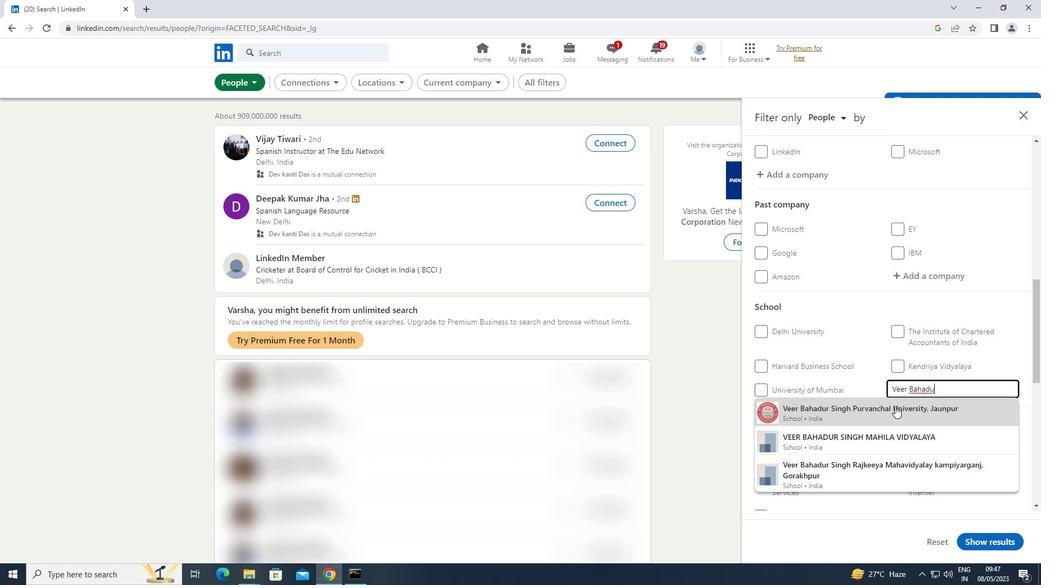 
Action: Mouse scrolled (895, 406) with delta (0, 0)
Screenshot: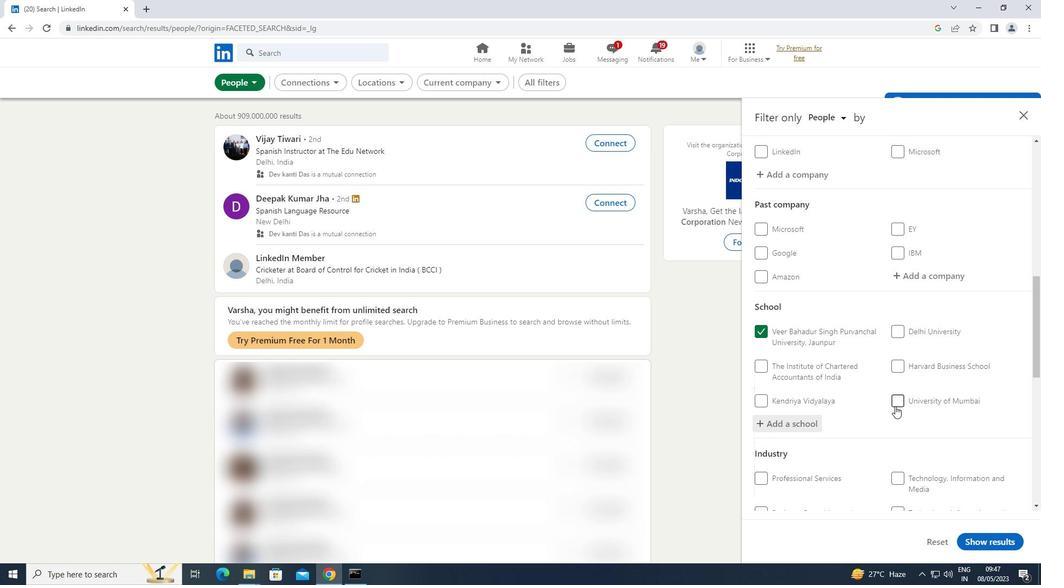 
Action: Mouse scrolled (895, 406) with delta (0, 0)
Screenshot: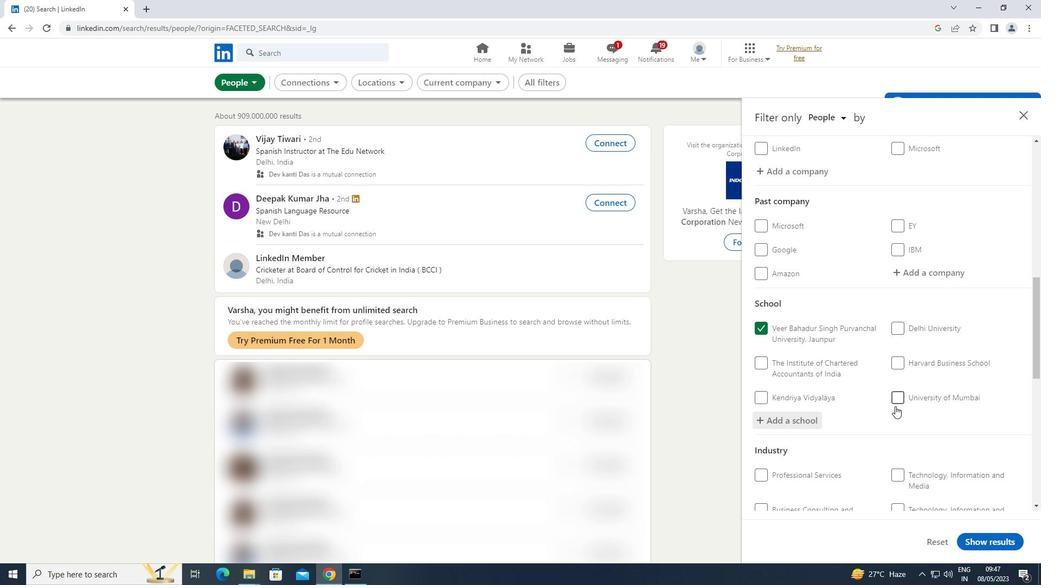 
Action: Mouse scrolled (895, 406) with delta (0, 0)
Screenshot: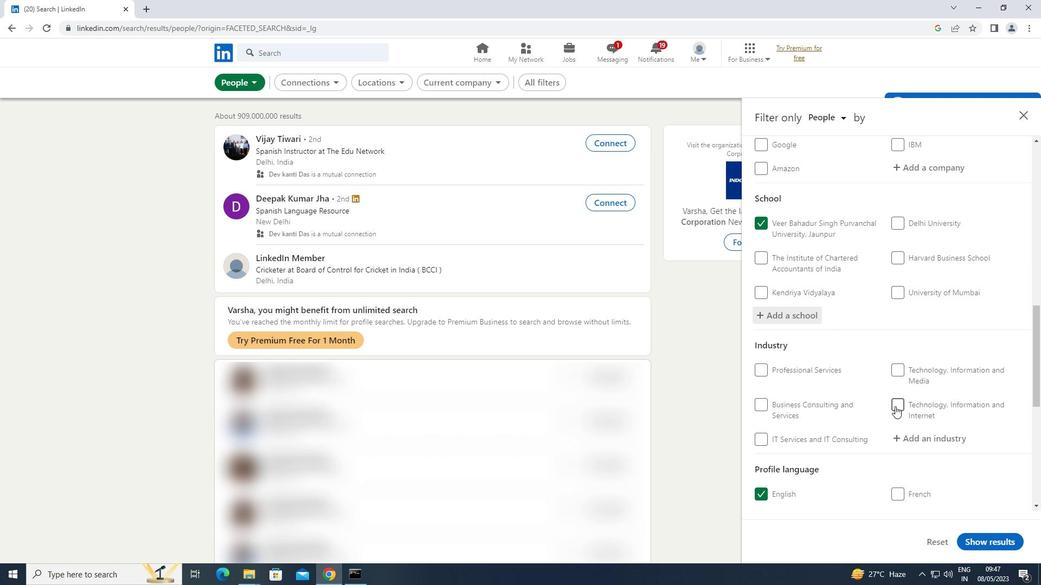 
Action: Mouse scrolled (895, 406) with delta (0, 0)
Screenshot: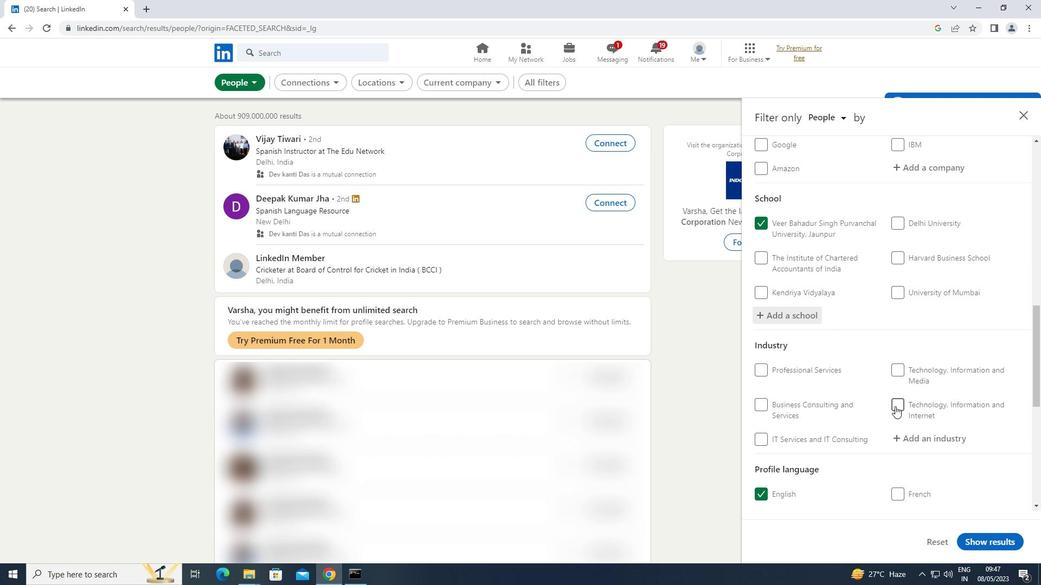 
Action: Mouse scrolled (895, 406) with delta (0, 0)
Screenshot: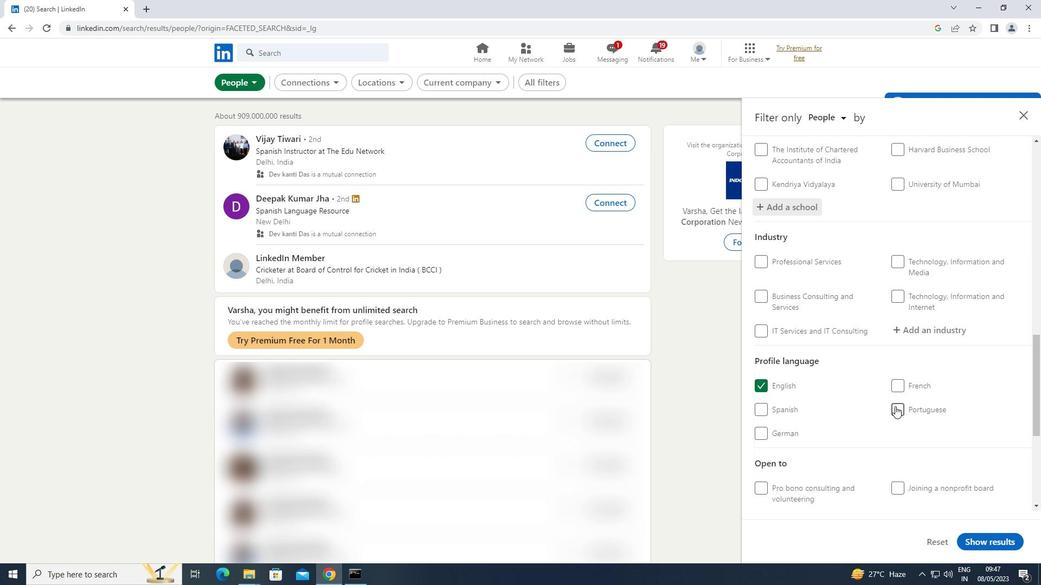 
Action: Mouse moved to (932, 273)
Screenshot: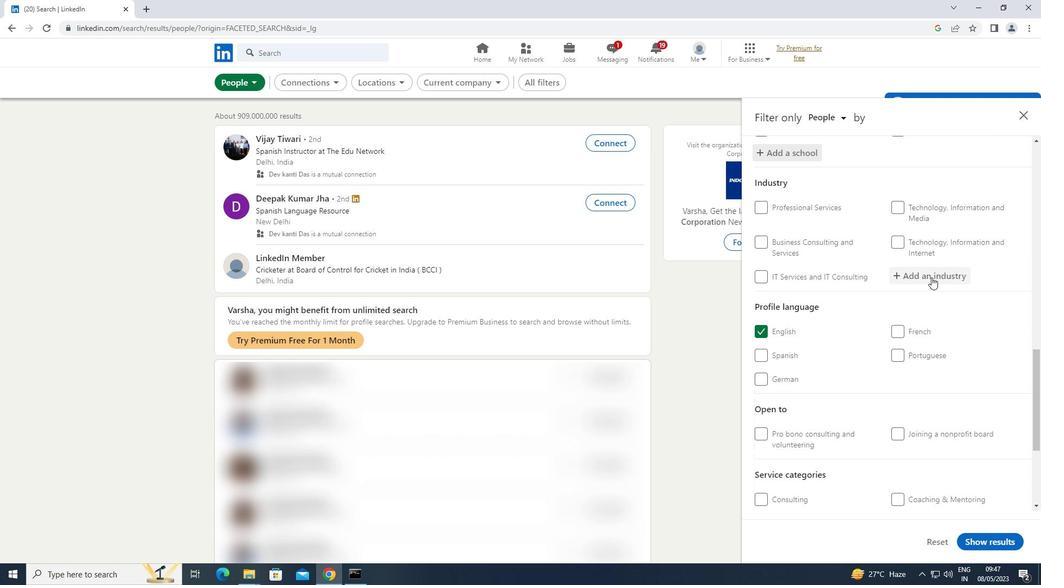 
Action: Mouse pressed left at (932, 273)
Screenshot: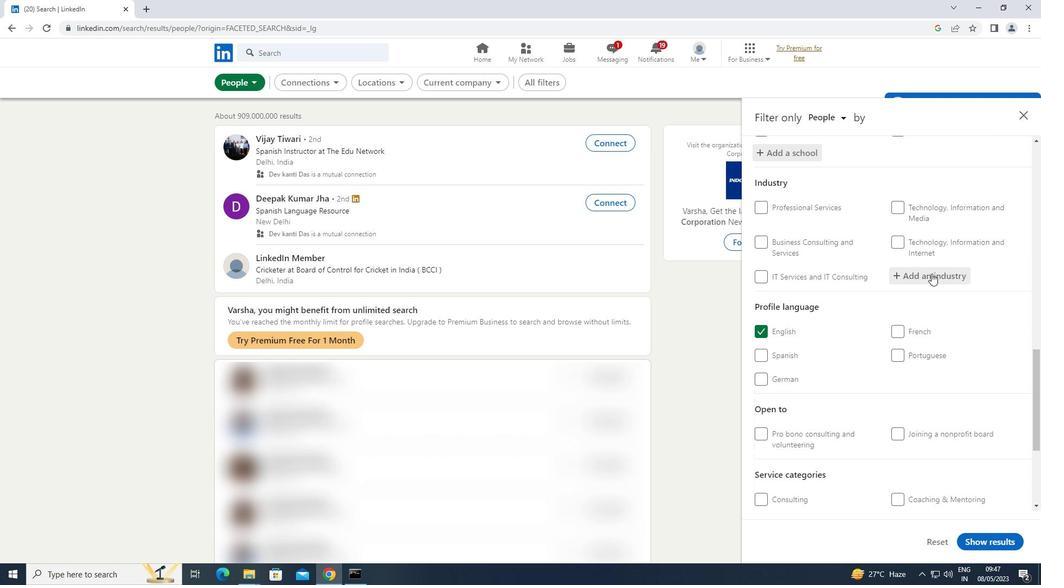
Action: Key pressed <Key.shift>DEFENSE<Key.space>AND<Key.space><Key.shift>S
Screenshot: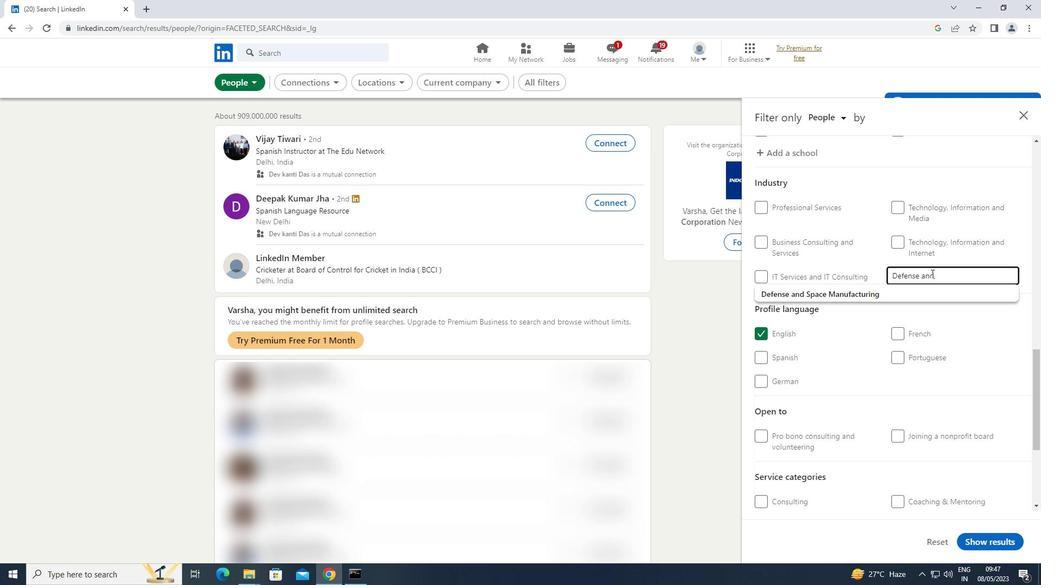 
Action: Mouse moved to (857, 297)
Screenshot: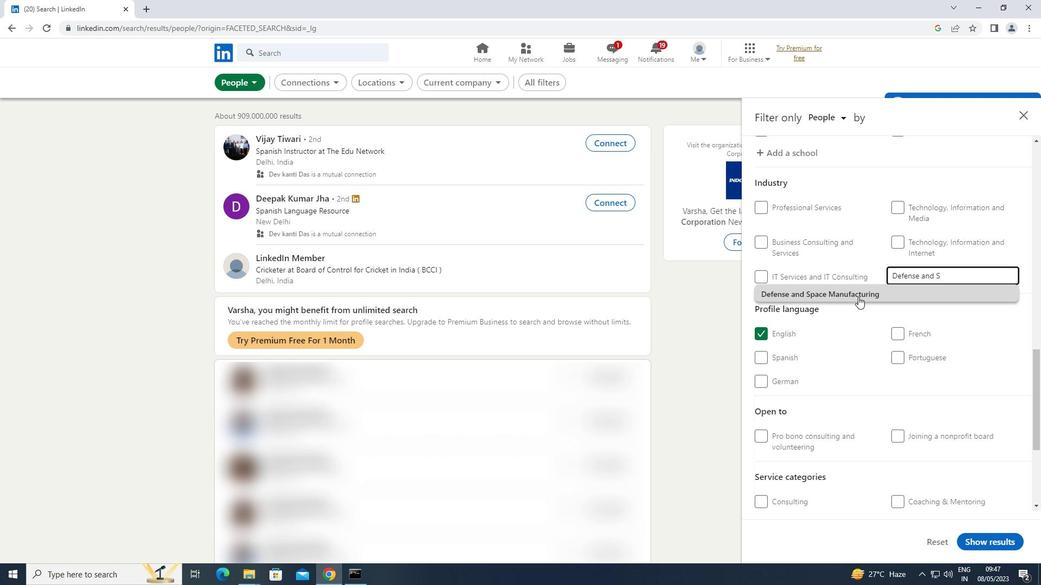 
Action: Mouse pressed left at (857, 297)
Screenshot: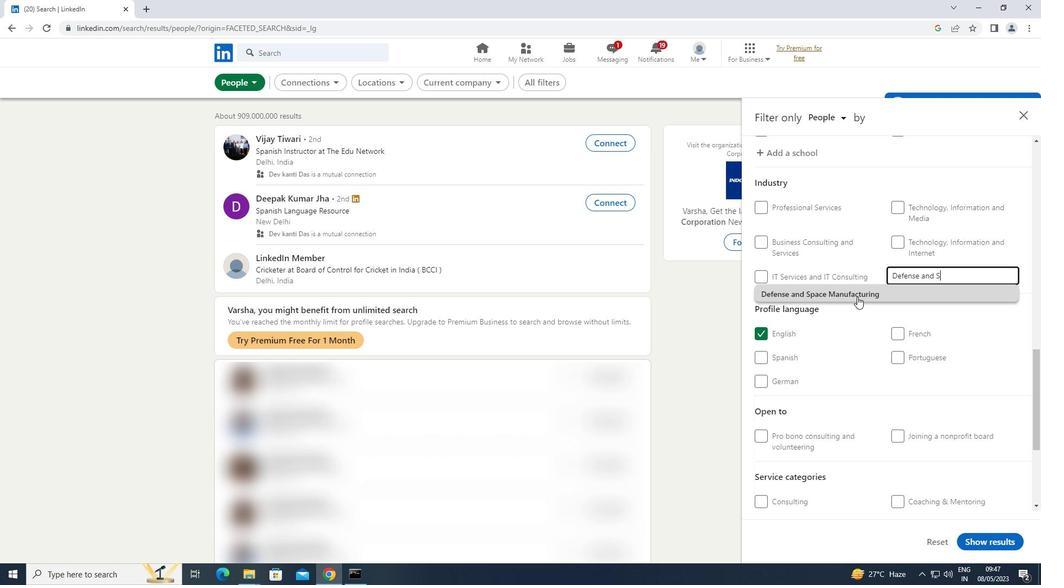 
Action: Mouse moved to (856, 297)
Screenshot: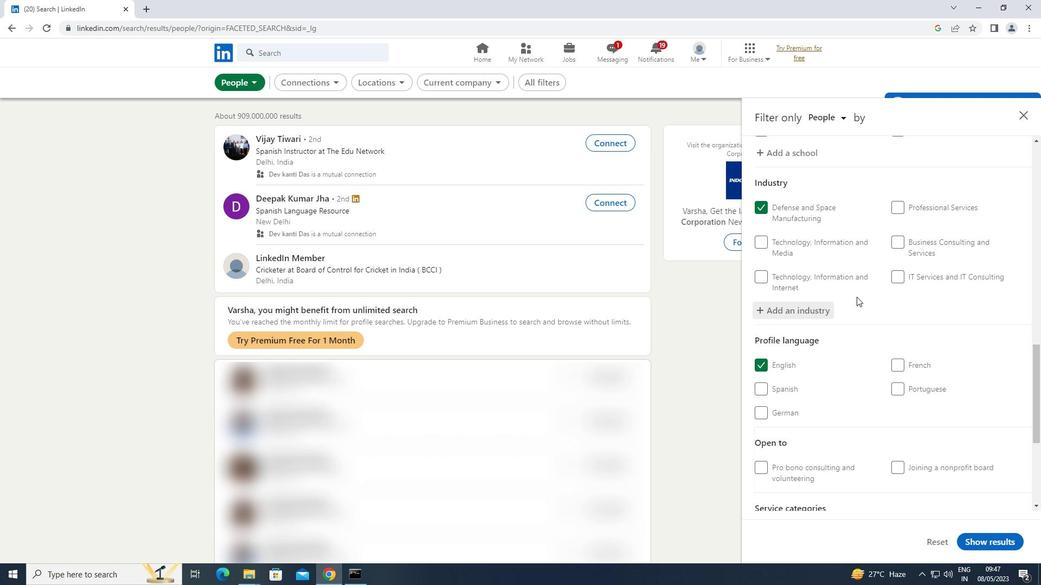 
Action: Mouse scrolled (856, 296) with delta (0, 0)
Screenshot: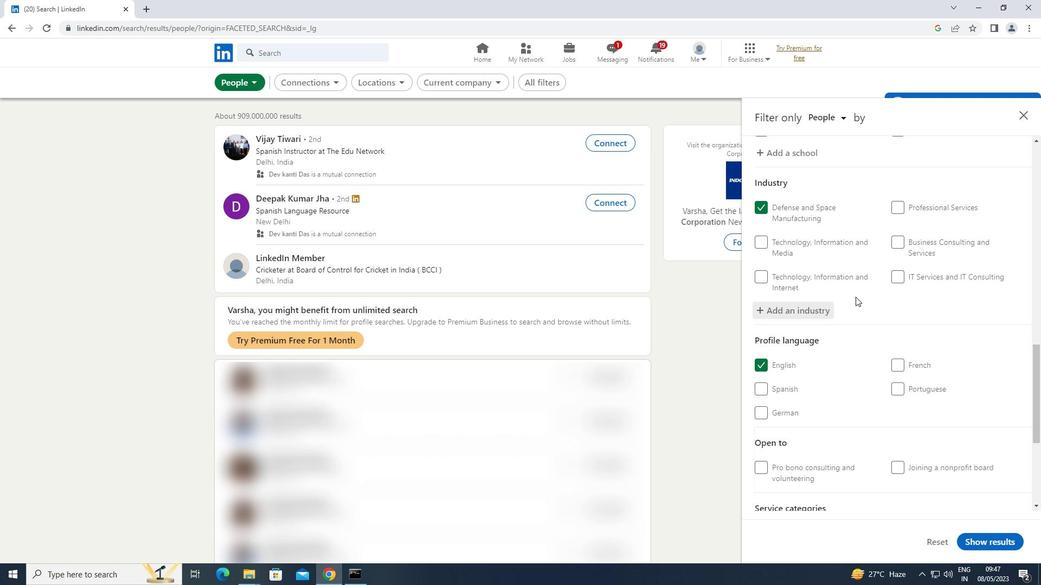 
Action: Mouse moved to (856, 297)
Screenshot: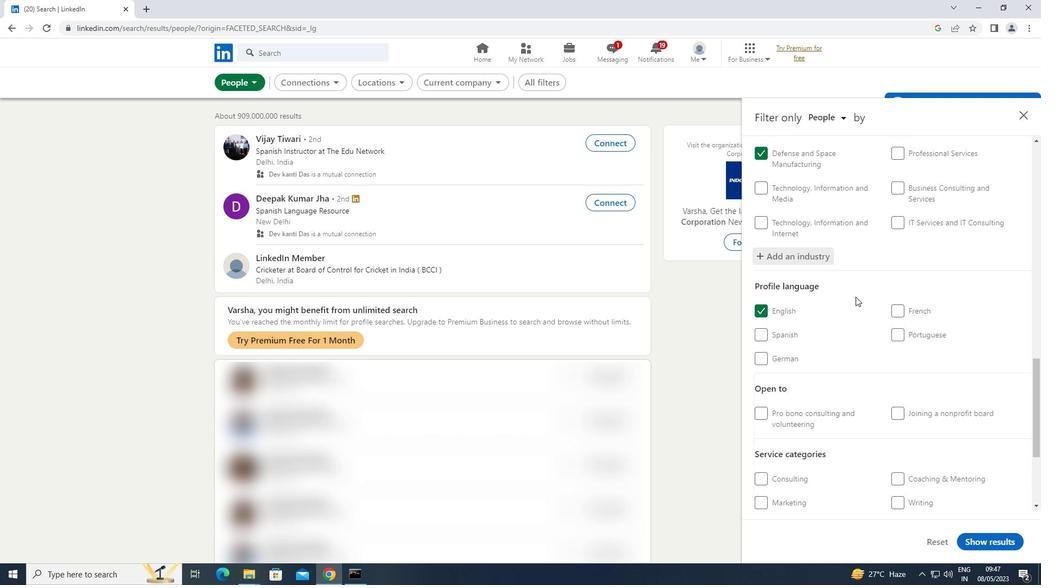 
Action: Mouse scrolled (856, 296) with delta (0, 0)
Screenshot: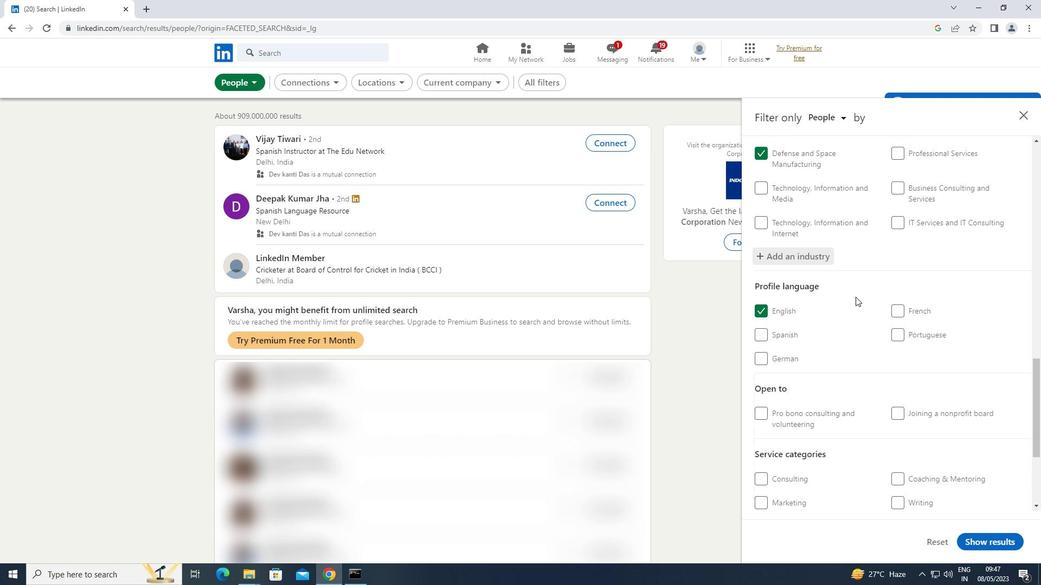 
Action: Mouse scrolled (856, 296) with delta (0, 0)
Screenshot: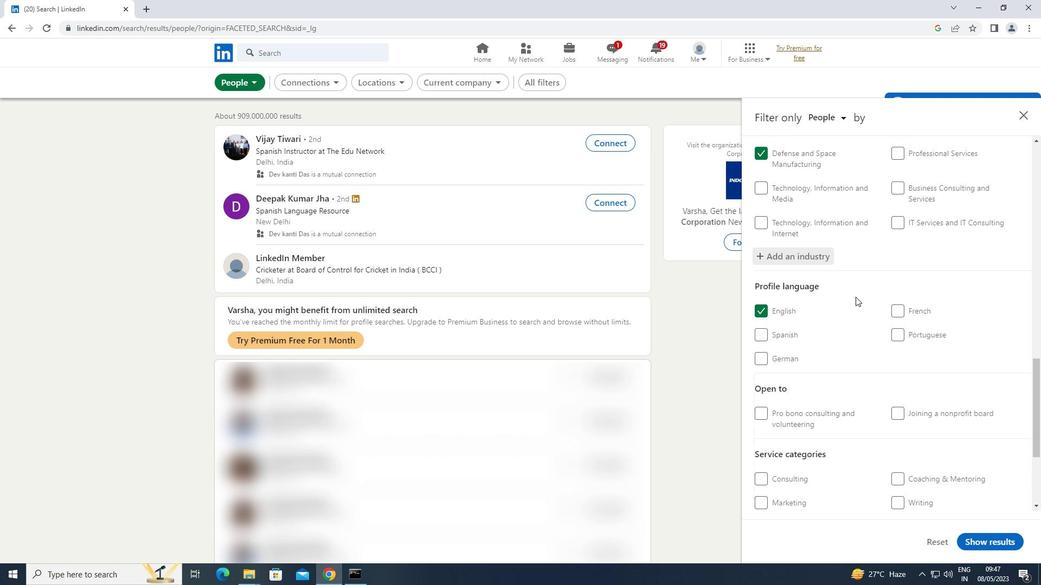 
Action: Mouse scrolled (856, 296) with delta (0, 0)
Screenshot: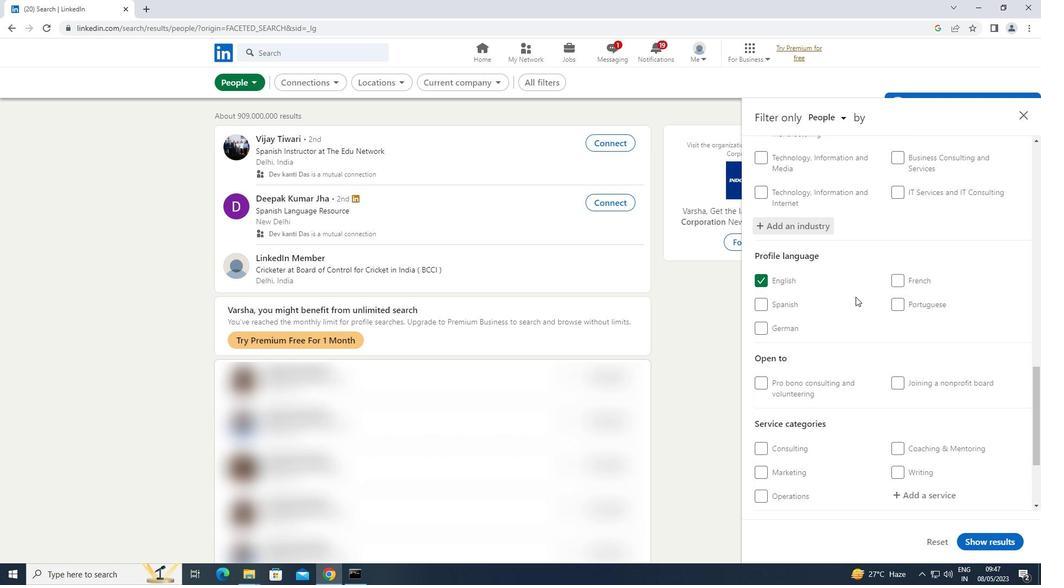
Action: Mouse moved to (856, 296)
Screenshot: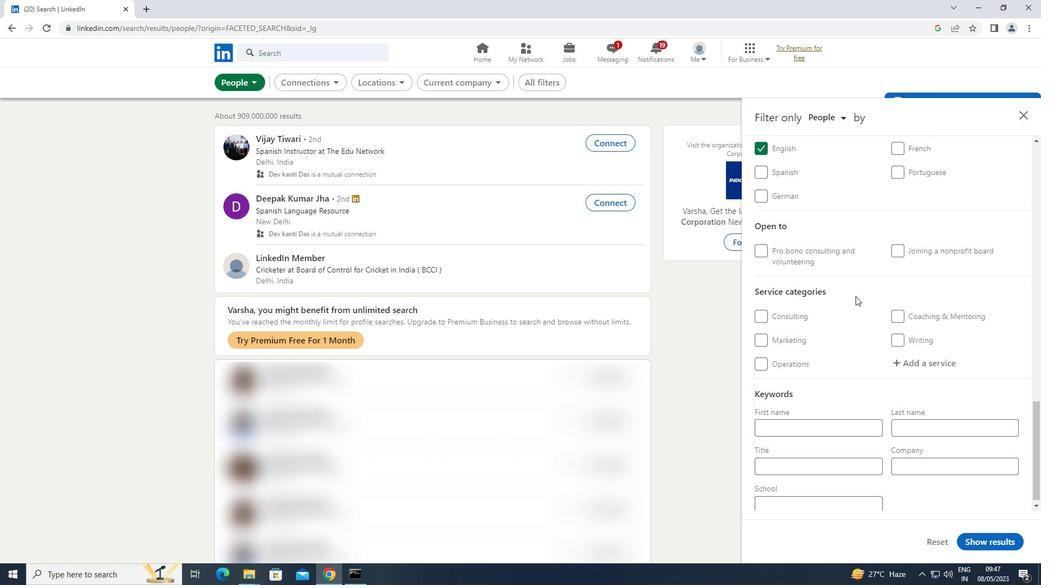 
Action: Mouse scrolled (856, 295) with delta (0, 0)
Screenshot: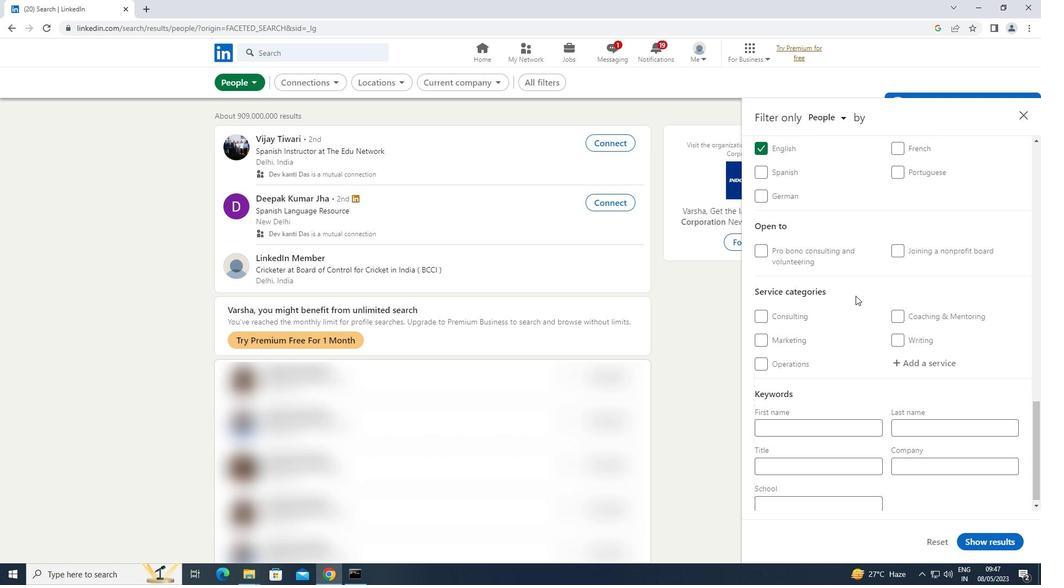 
Action: Mouse moved to (919, 357)
Screenshot: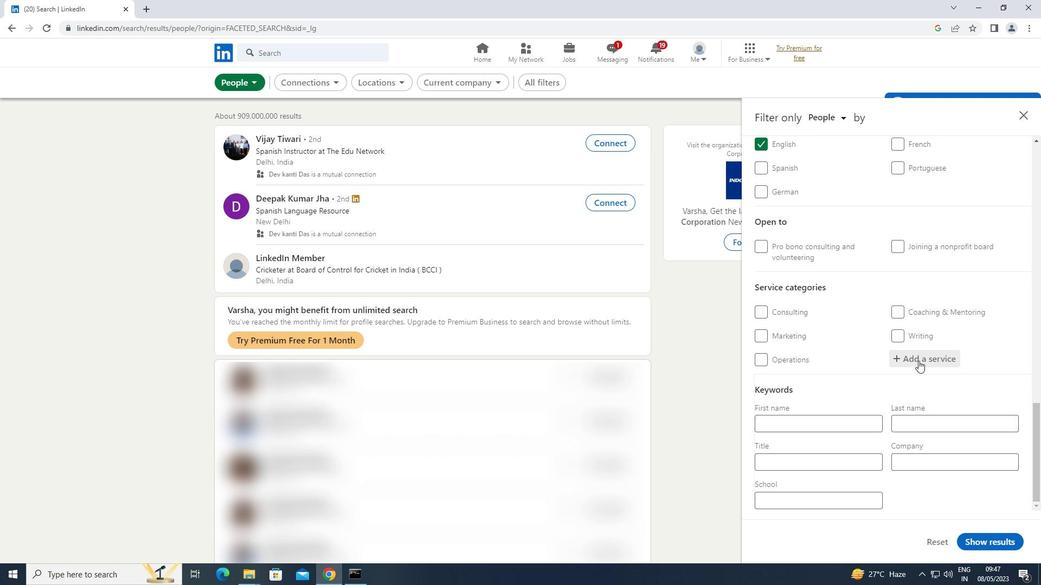 
Action: Mouse pressed left at (919, 357)
Screenshot: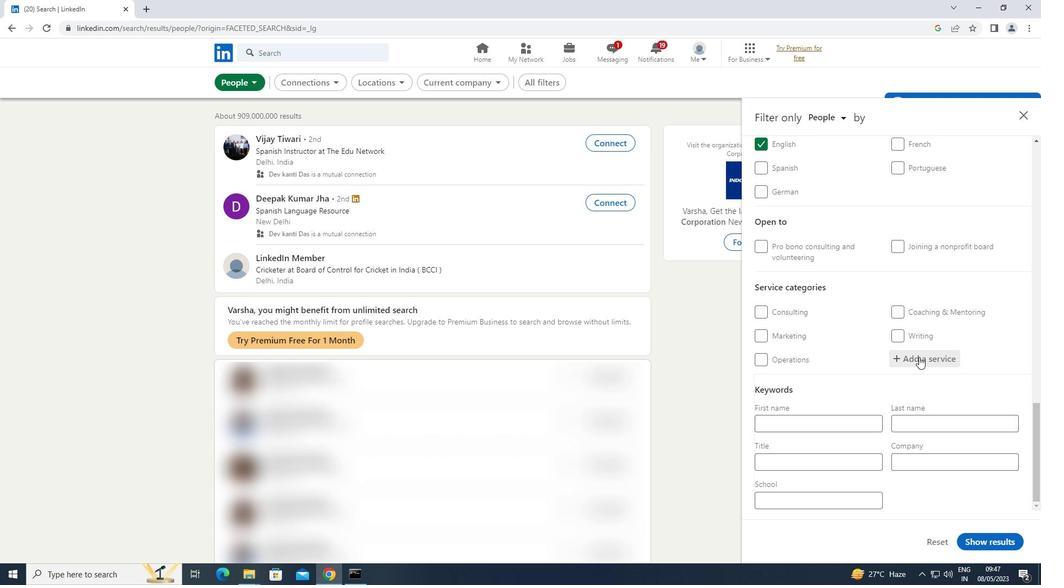 
Action: Key pressed <Key.shift>SEARCH
Screenshot: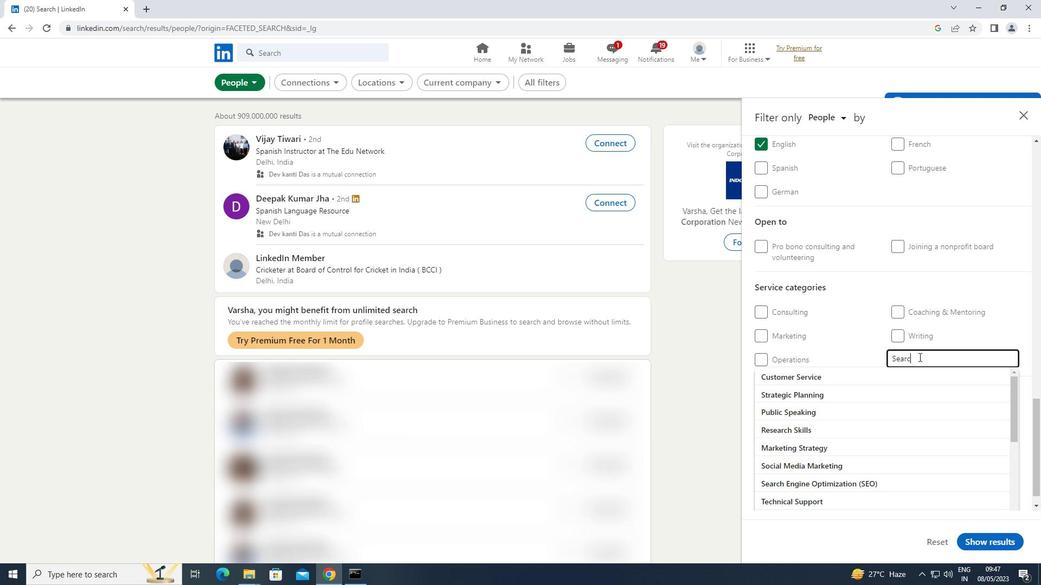 
Action: Mouse moved to (845, 379)
Screenshot: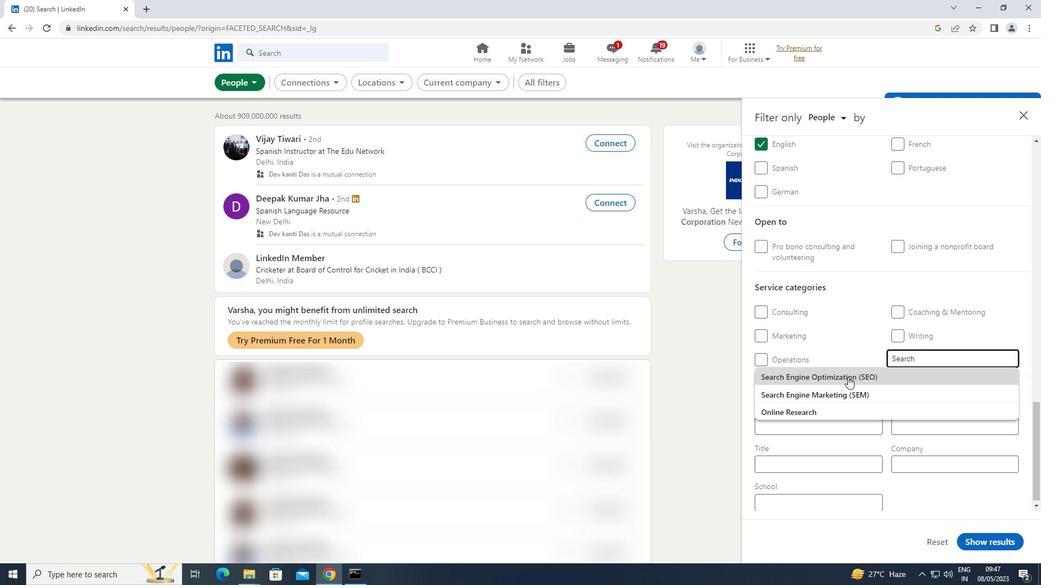 
Action: Mouse pressed left at (845, 379)
Screenshot: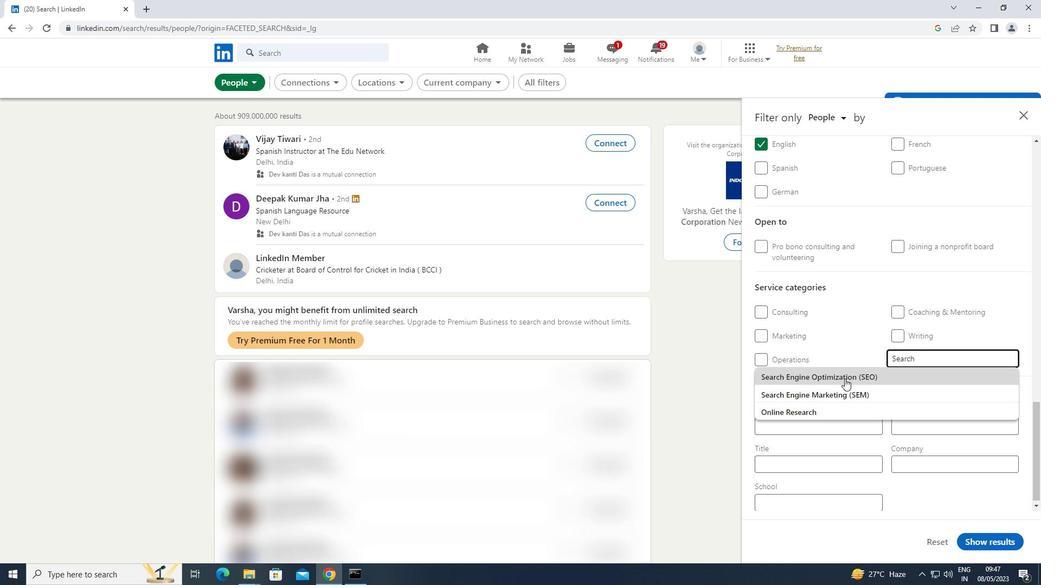 
Action: Mouse scrolled (845, 378) with delta (0, 0)
Screenshot: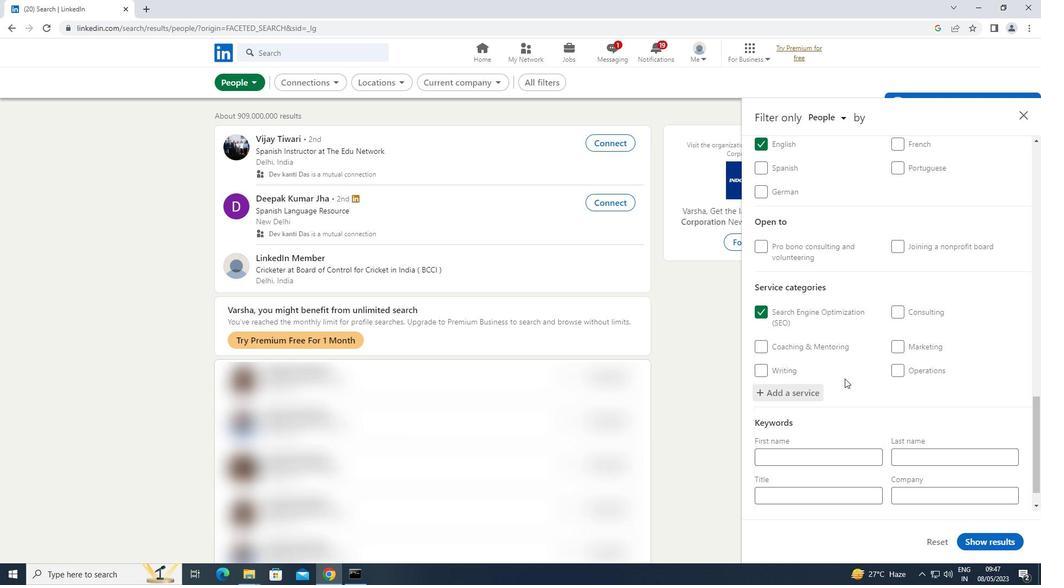 
Action: Mouse scrolled (845, 378) with delta (0, 0)
Screenshot: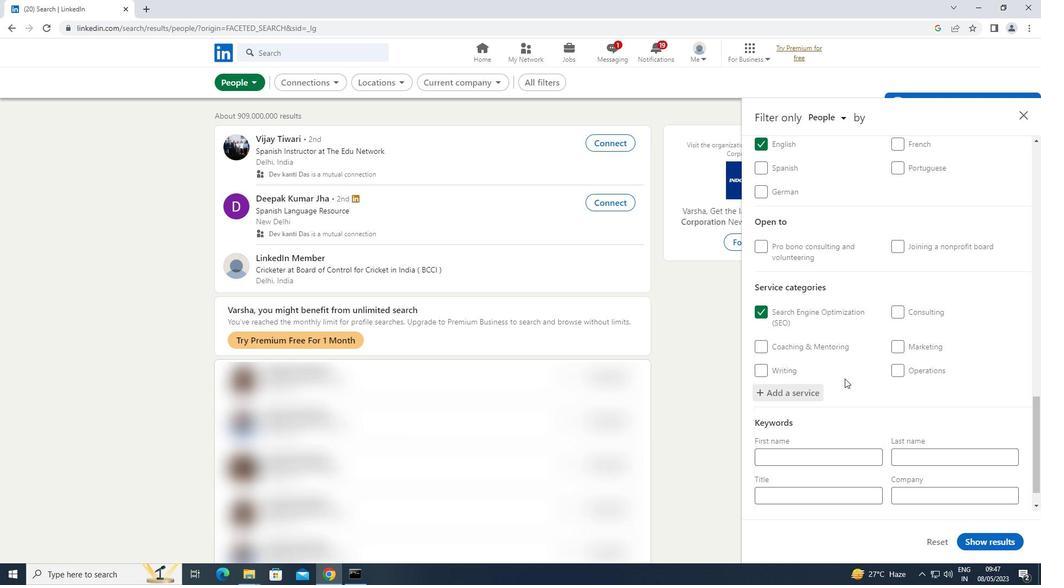 
Action: Mouse scrolled (845, 378) with delta (0, 0)
Screenshot: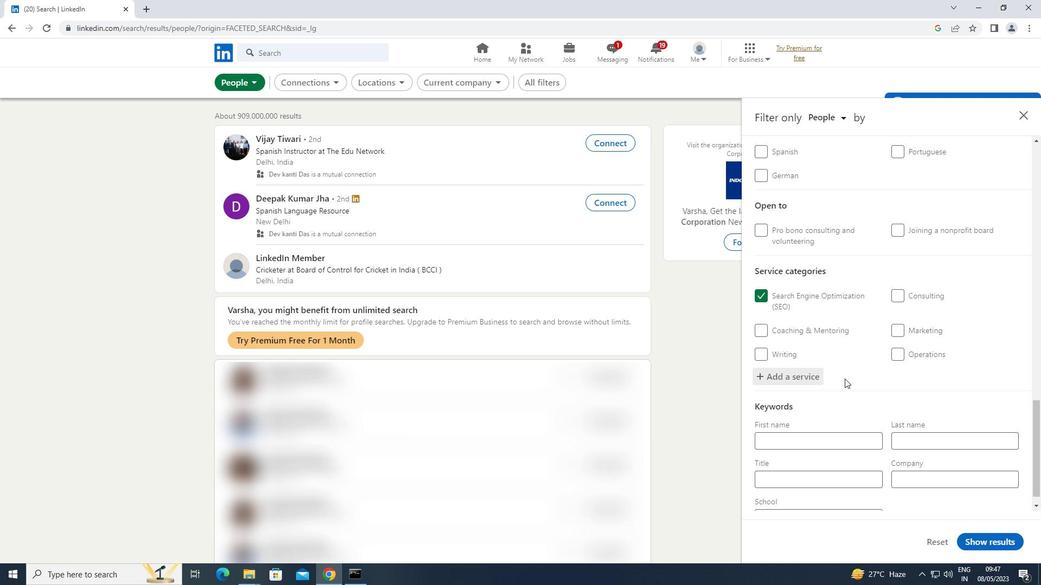 
Action: Mouse scrolled (845, 378) with delta (0, 0)
Screenshot: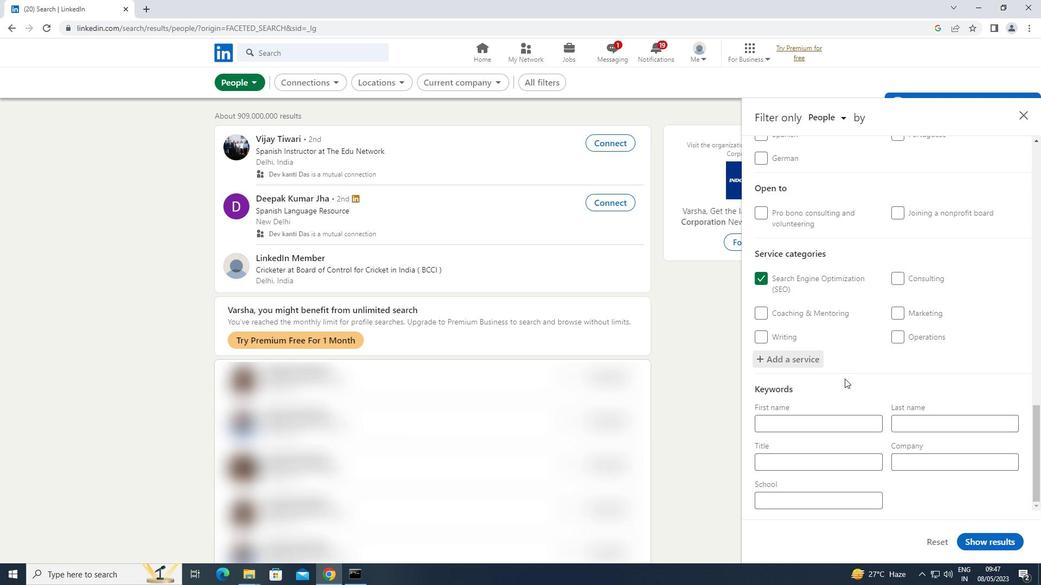 
Action: Mouse scrolled (845, 378) with delta (0, 0)
Screenshot: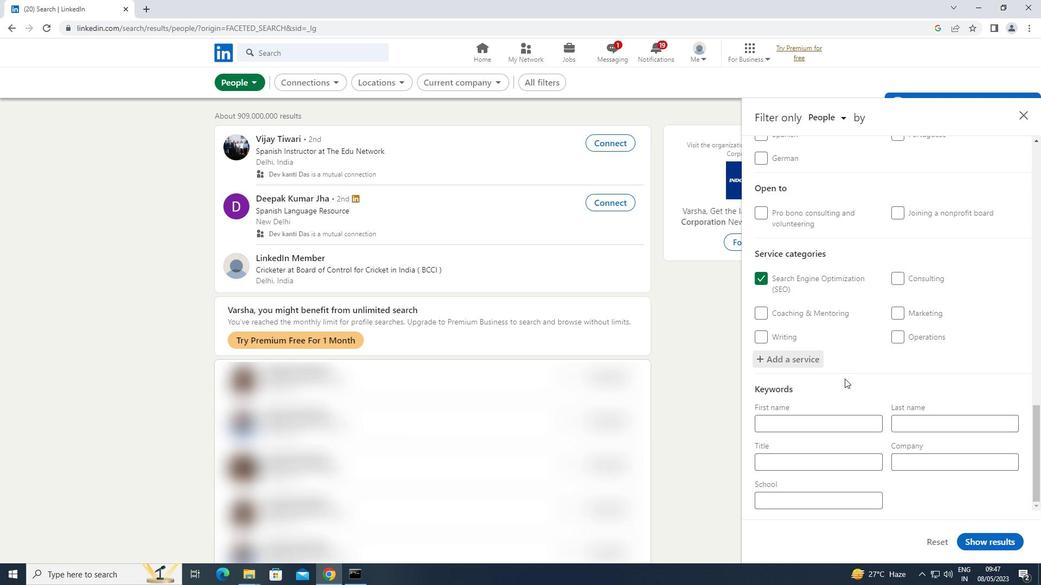 
Action: Mouse scrolled (845, 378) with delta (0, 0)
Screenshot: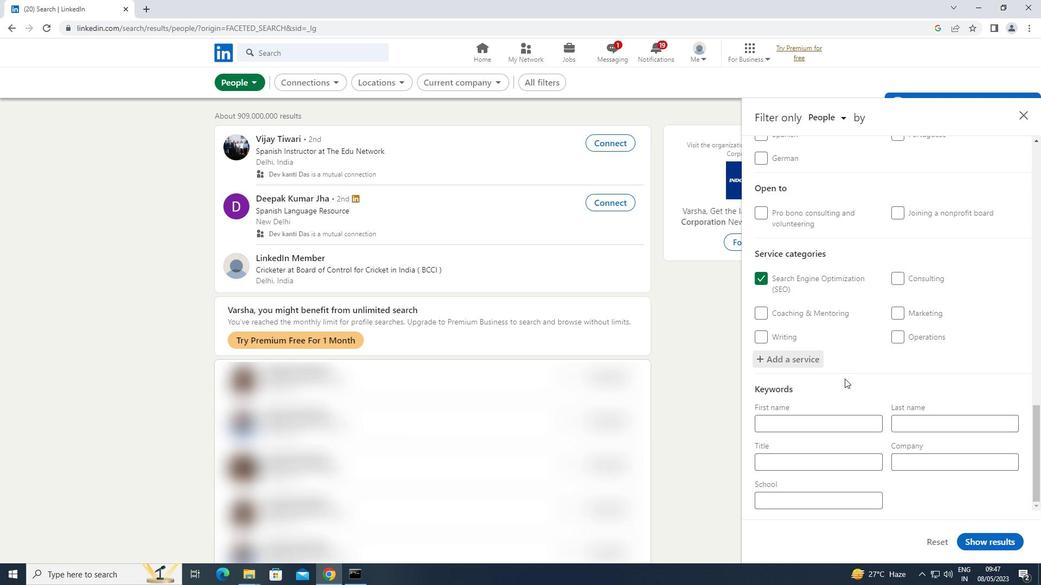 
Action: Mouse moved to (834, 466)
Screenshot: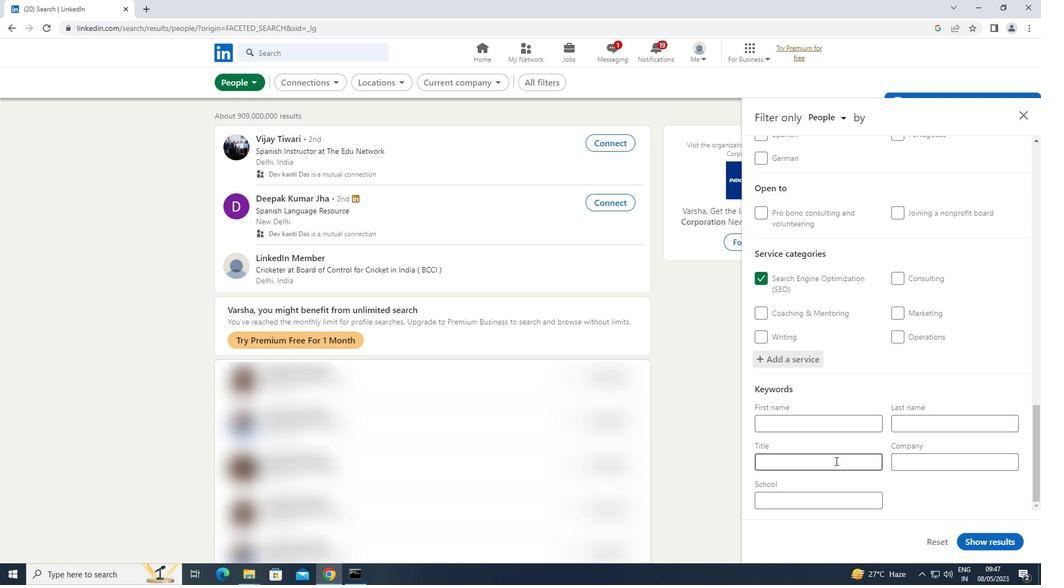 
Action: Mouse pressed left at (834, 466)
Screenshot: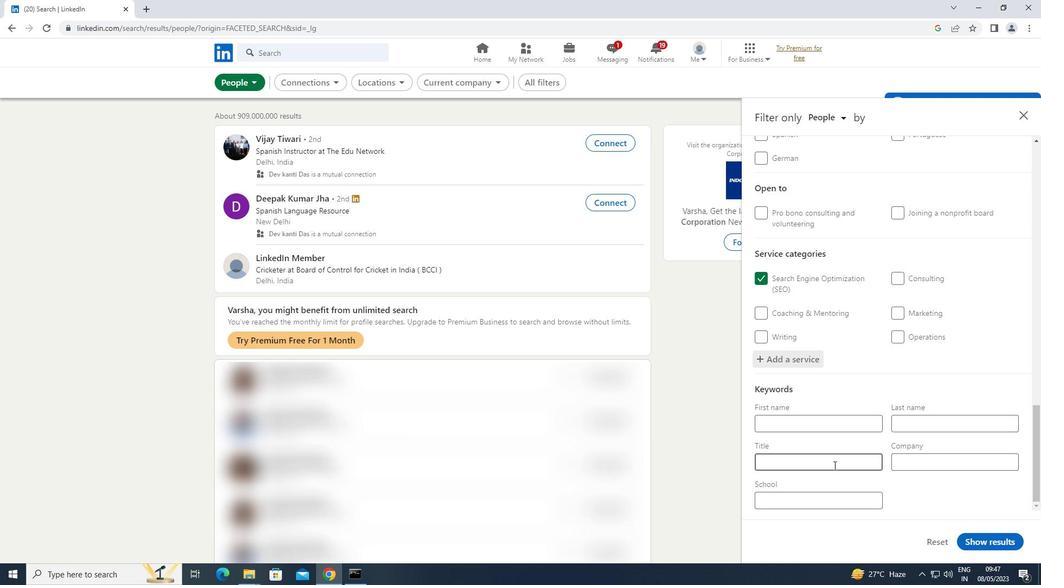 
Action: Key pressed <Key.shift>DOCTOR
Screenshot: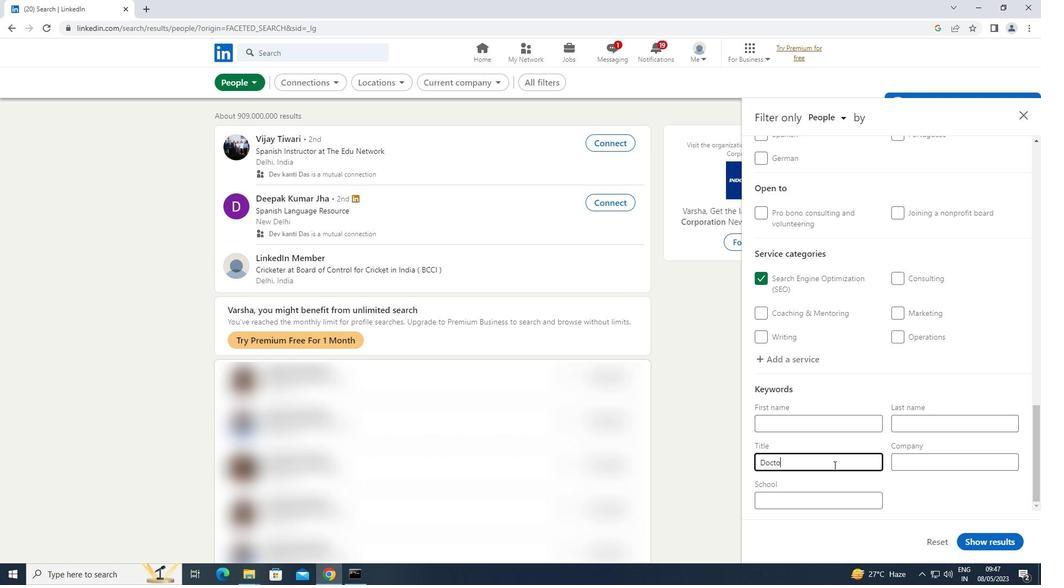 
Action: Mouse moved to (994, 541)
Screenshot: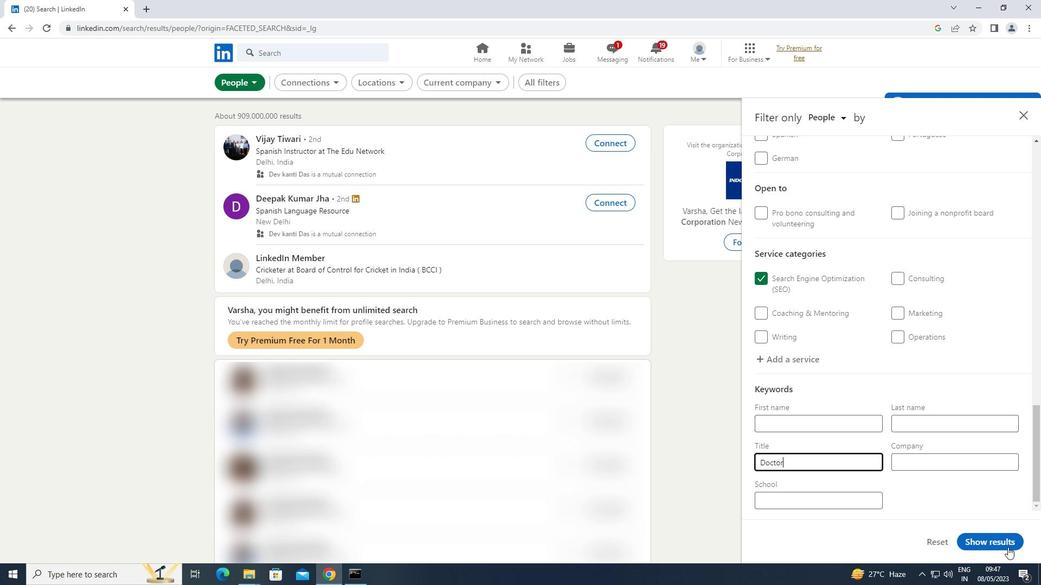 
Action: Mouse pressed left at (994, 541)
Screenshot: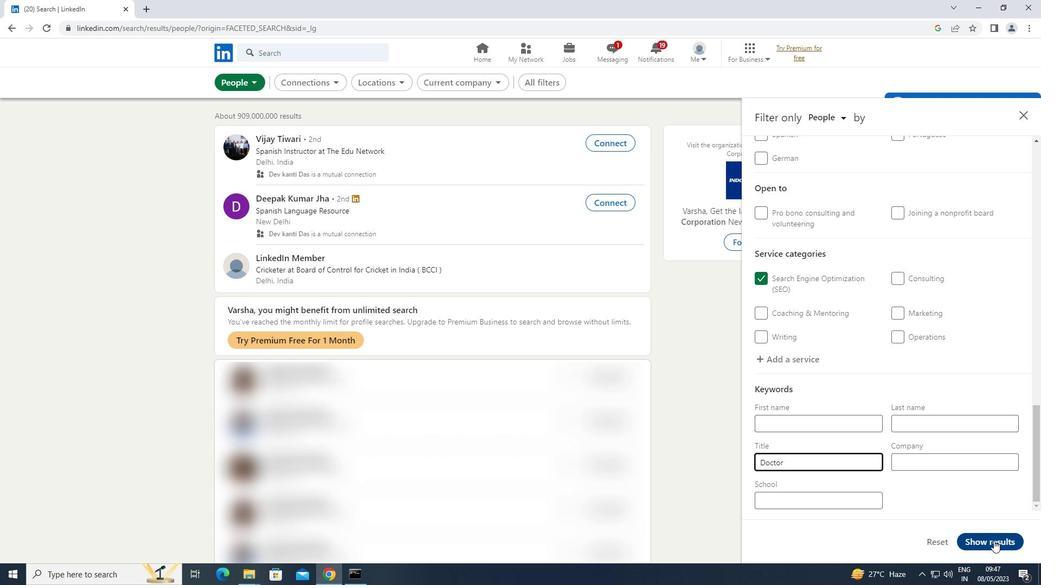 
